 Task: Create a rule from the Routing list, Task moved to a section -> Set Priority in the project BitBridge , set the section as To-Do and set the priority of the task as  High
Action: Mouse moved to (655, 435)
Screenshot: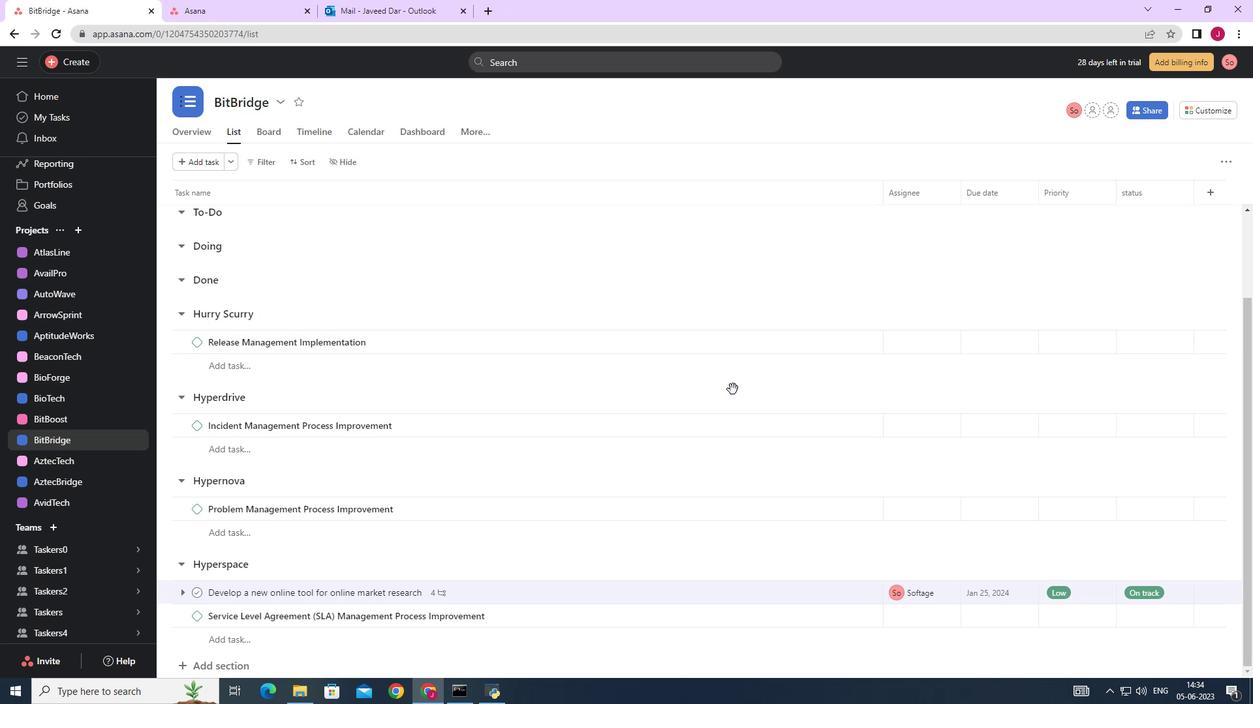 
Action: Mouse scrolled (655, 434) with delta (0, 0)
Screenshot: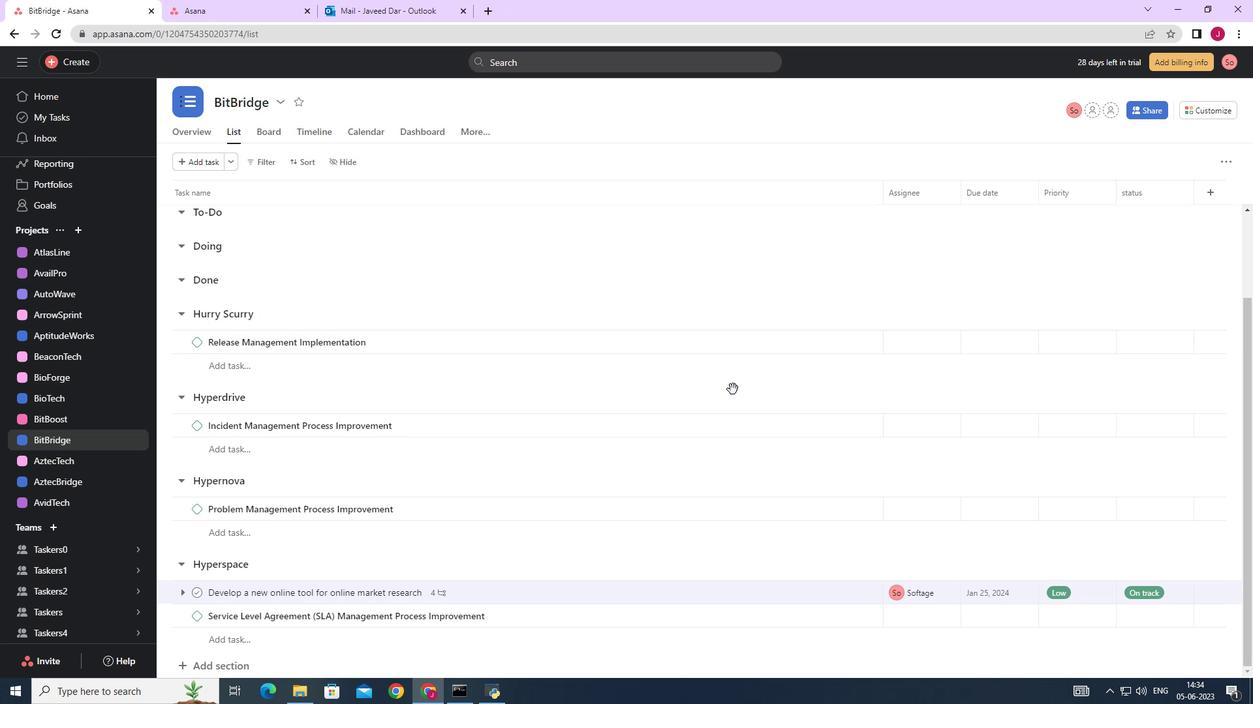 
Action: Mouse moved to (649, 442)
Screenshot: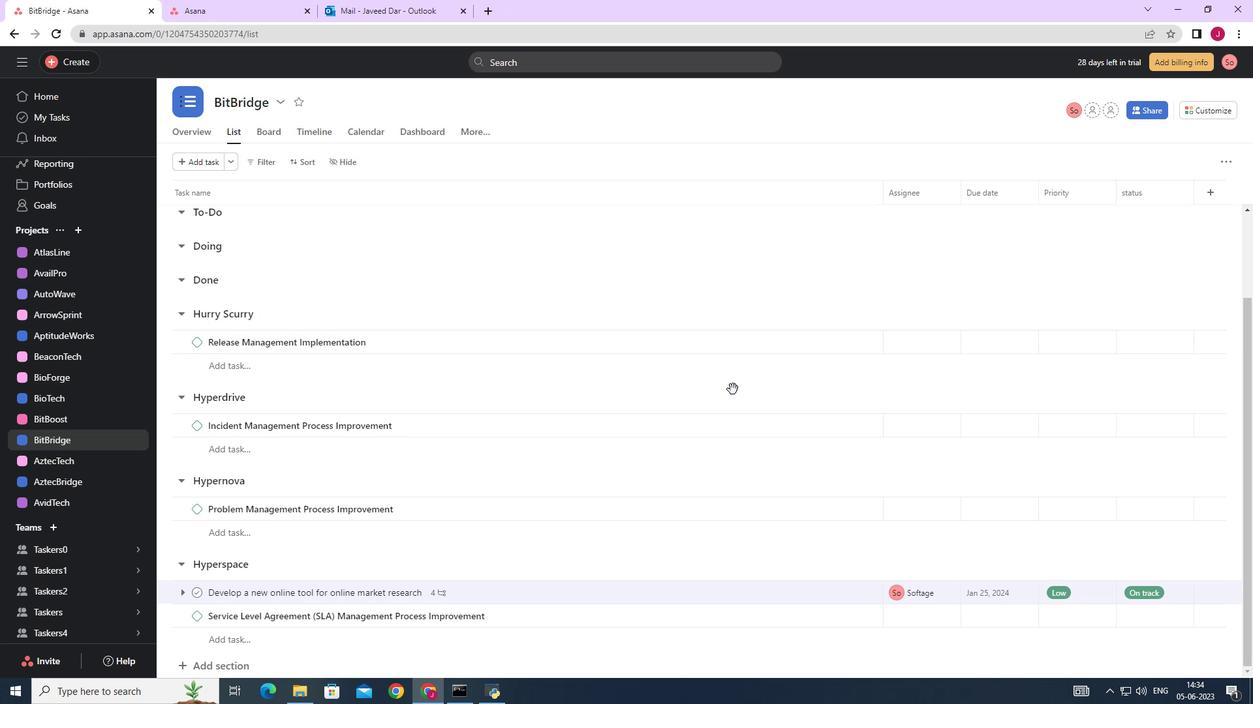 
Action: Mouse scrolled (649, 441) with delta (0, 0)
Screenshot: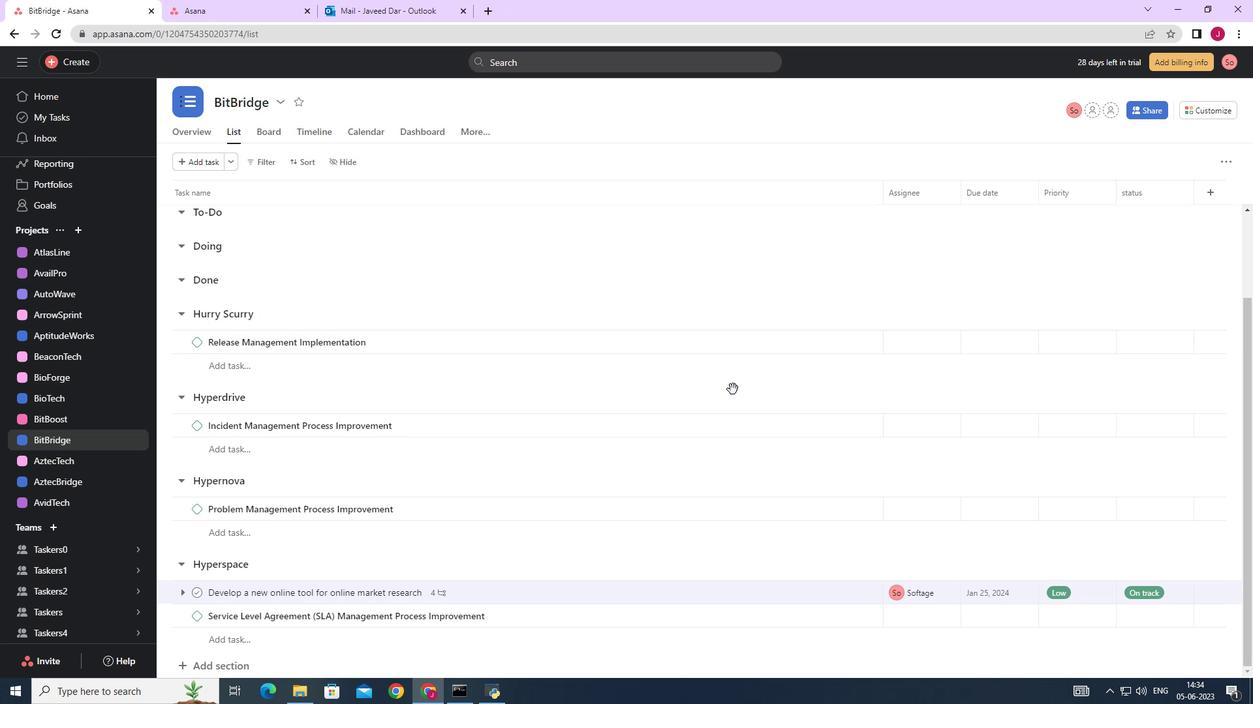 
Action: Mouse moved to (646, 447)
Screenshot: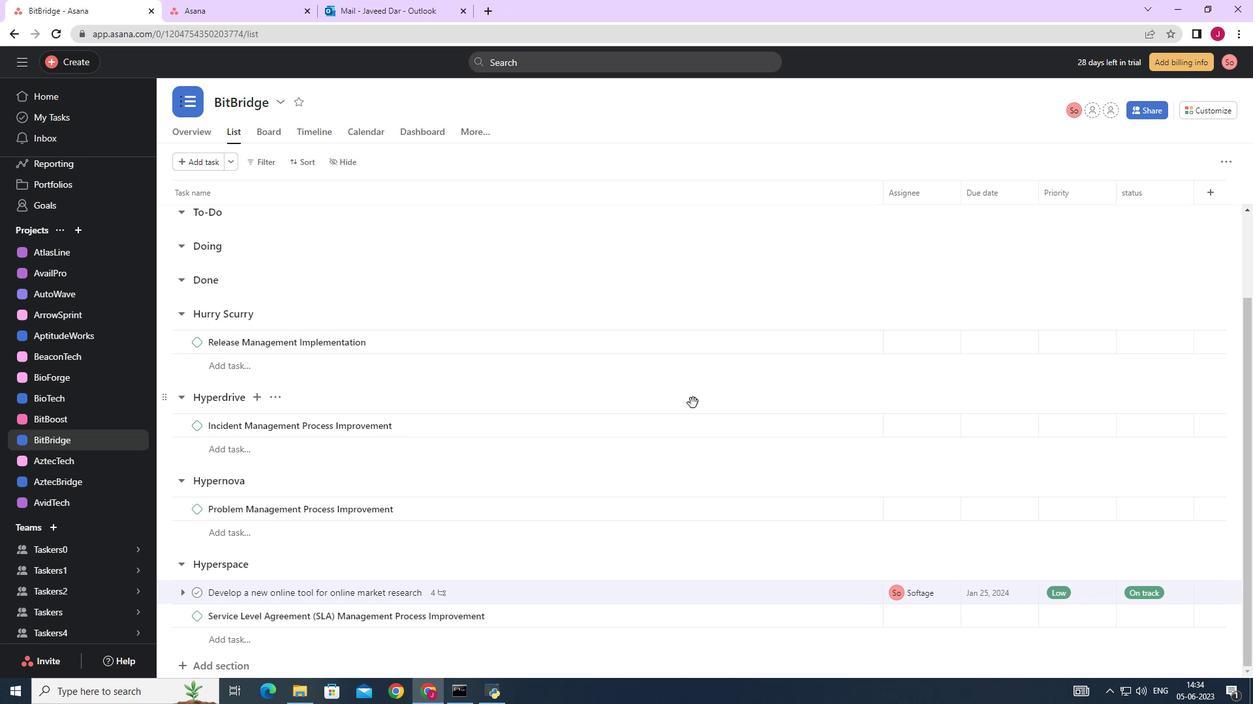 
Action: Mouse scrolled (648, 444) with delta (0, 0)
Screenshot: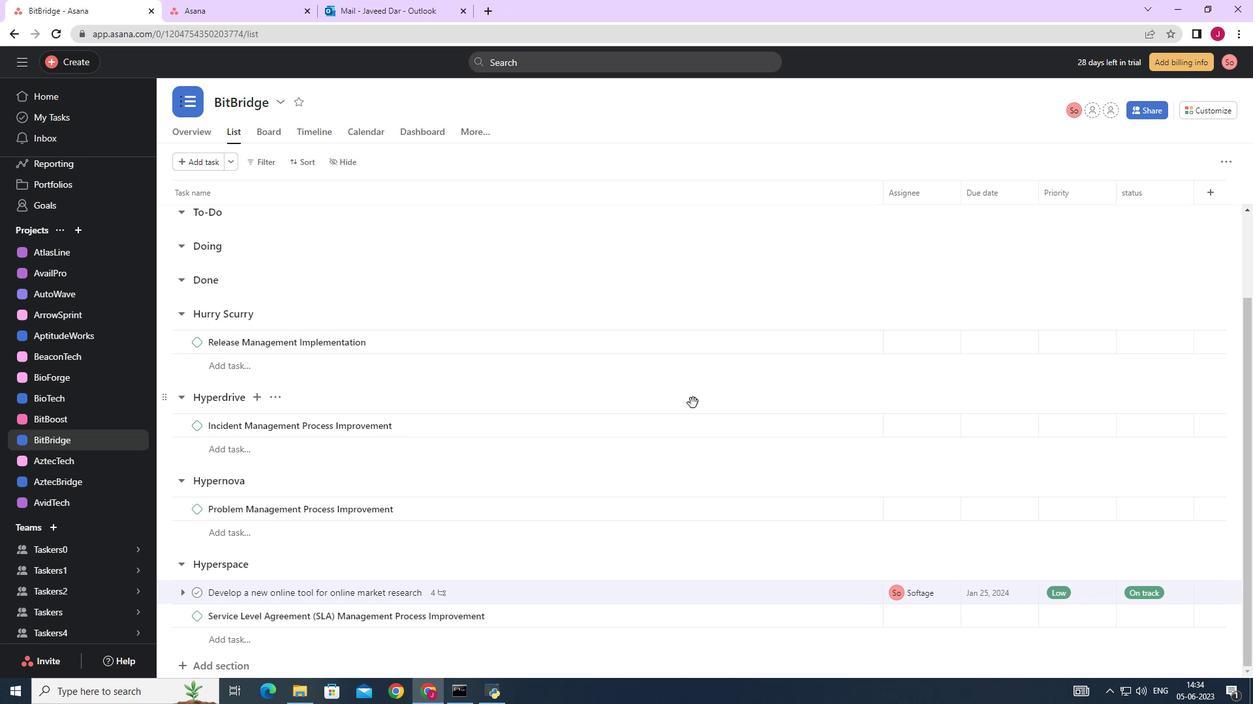
Action: Mouse moved to (644, 450)
Screenshot: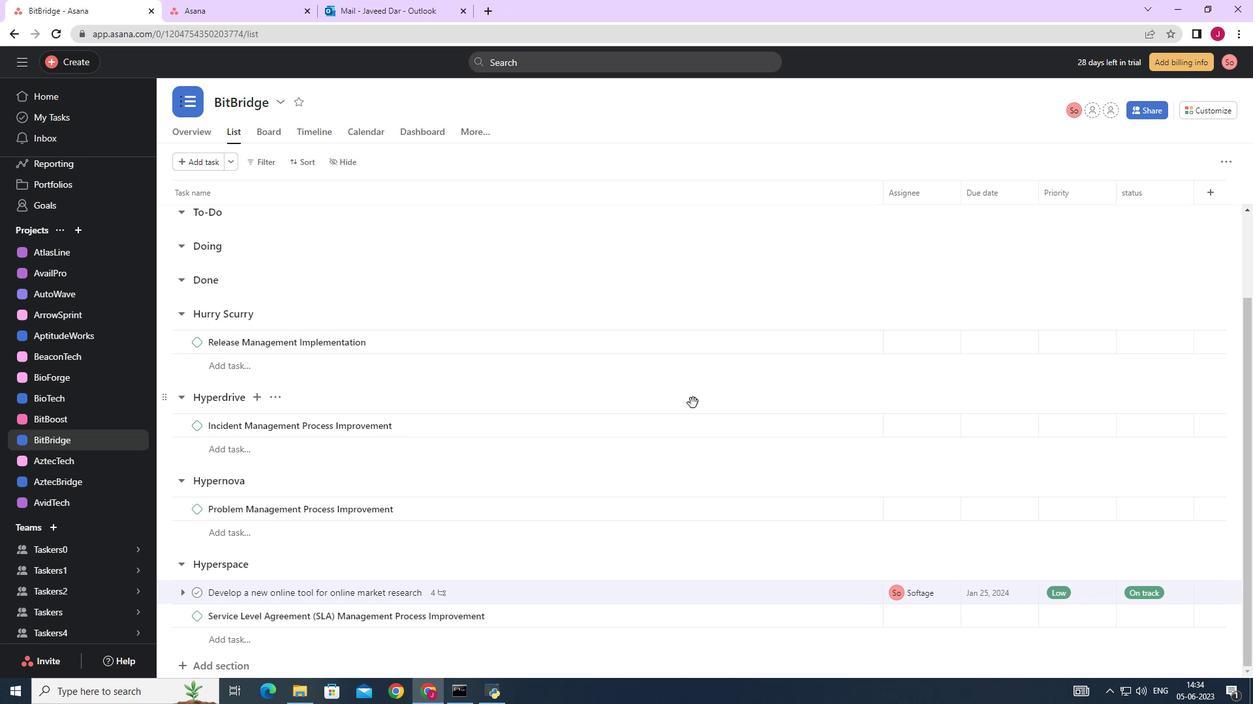 
Action: Mouse scrolled (646, 447) with delta (0, 0)
Screenshot: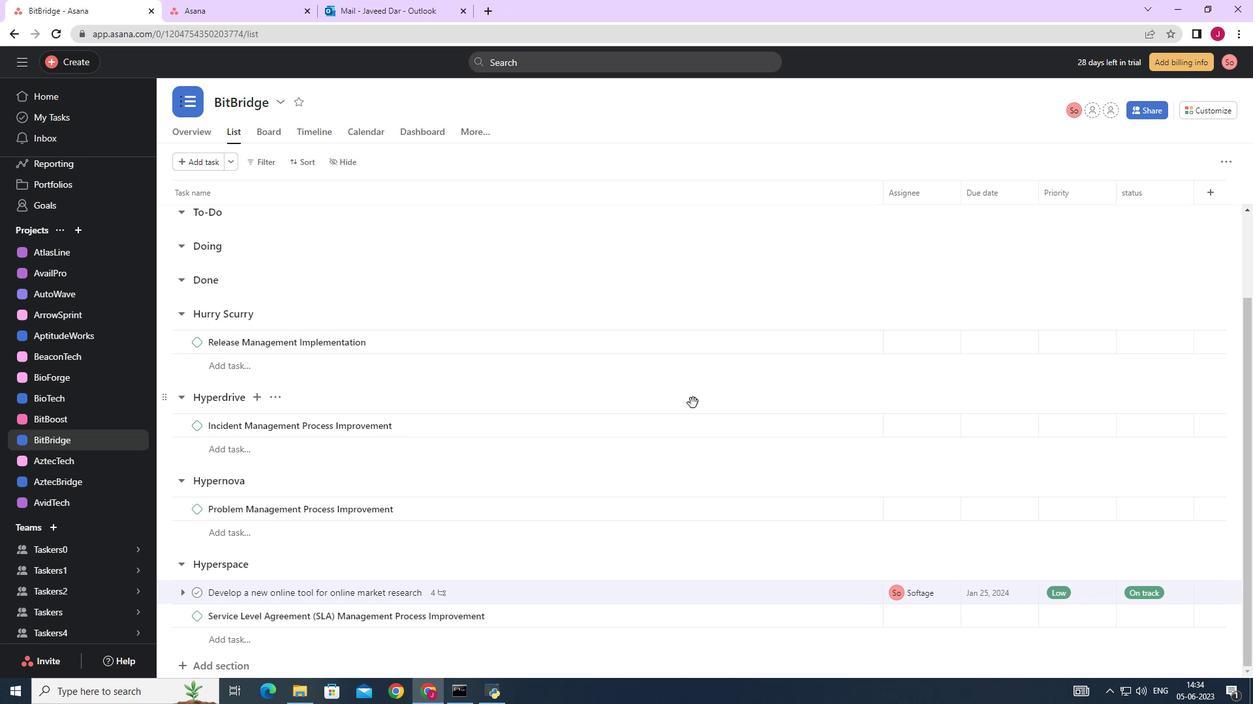 
Action: Mouse moved to (644, 452)
Screenshot: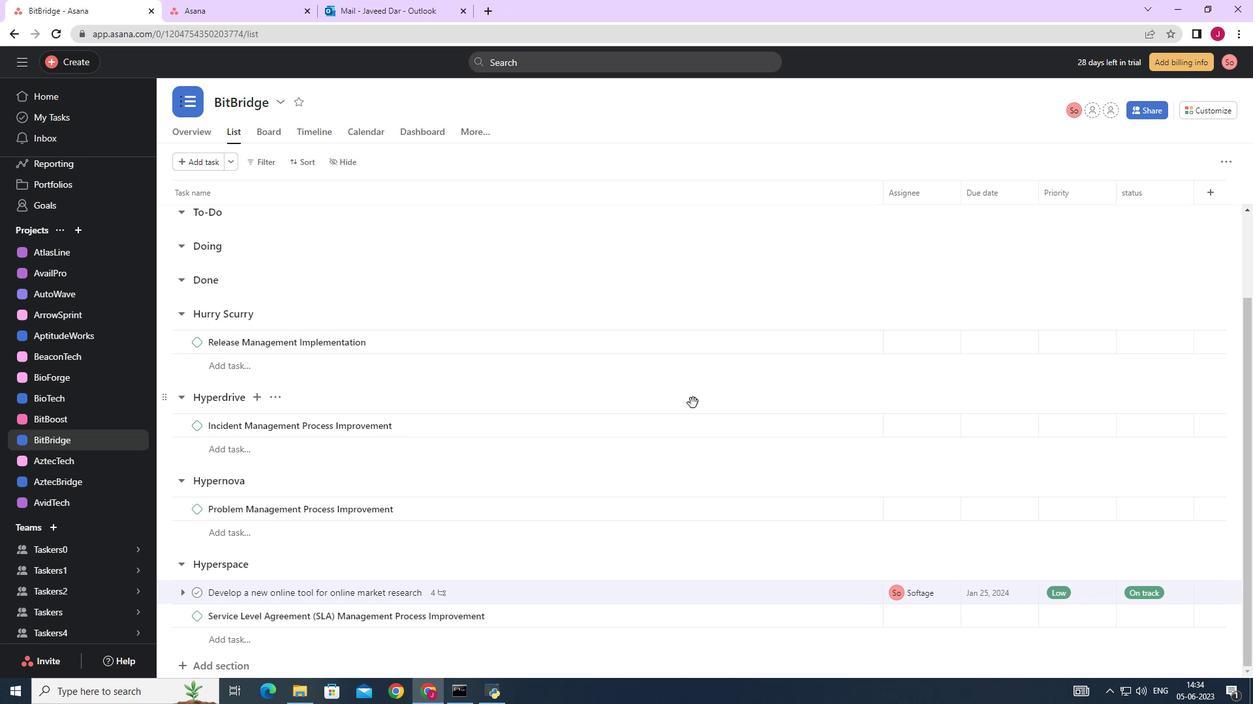 
Action: Mouse scrolled (644, 450) with delta (0, 0)
Screenshot: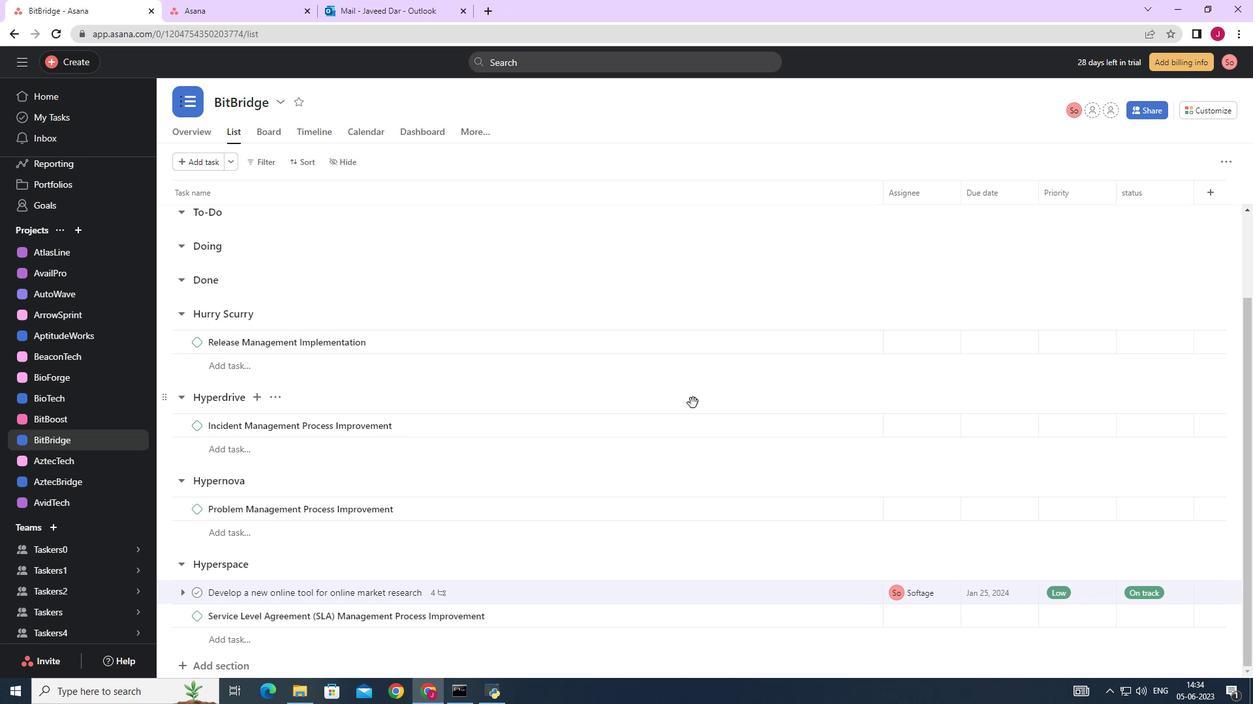 
Action: Mouse moved to (644, 455)
Screenshot: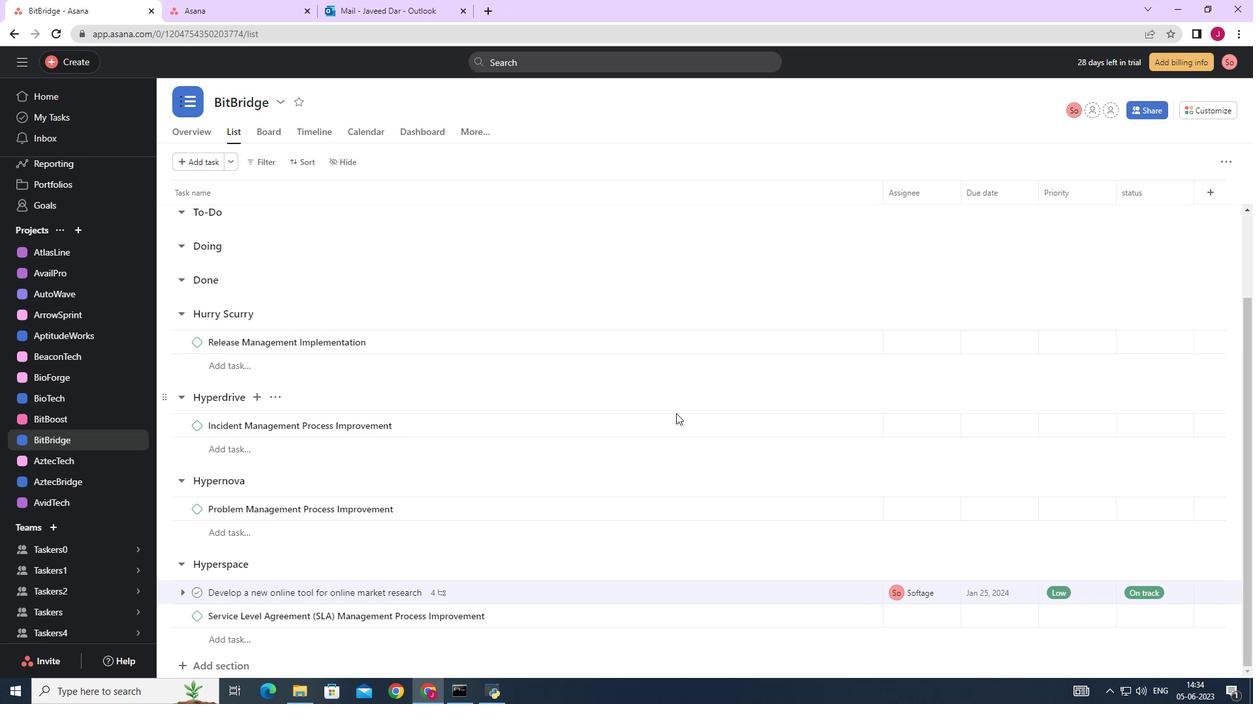 
Action: Mouse scrolled (644, 453) with delta (0, 0)
Screenshot: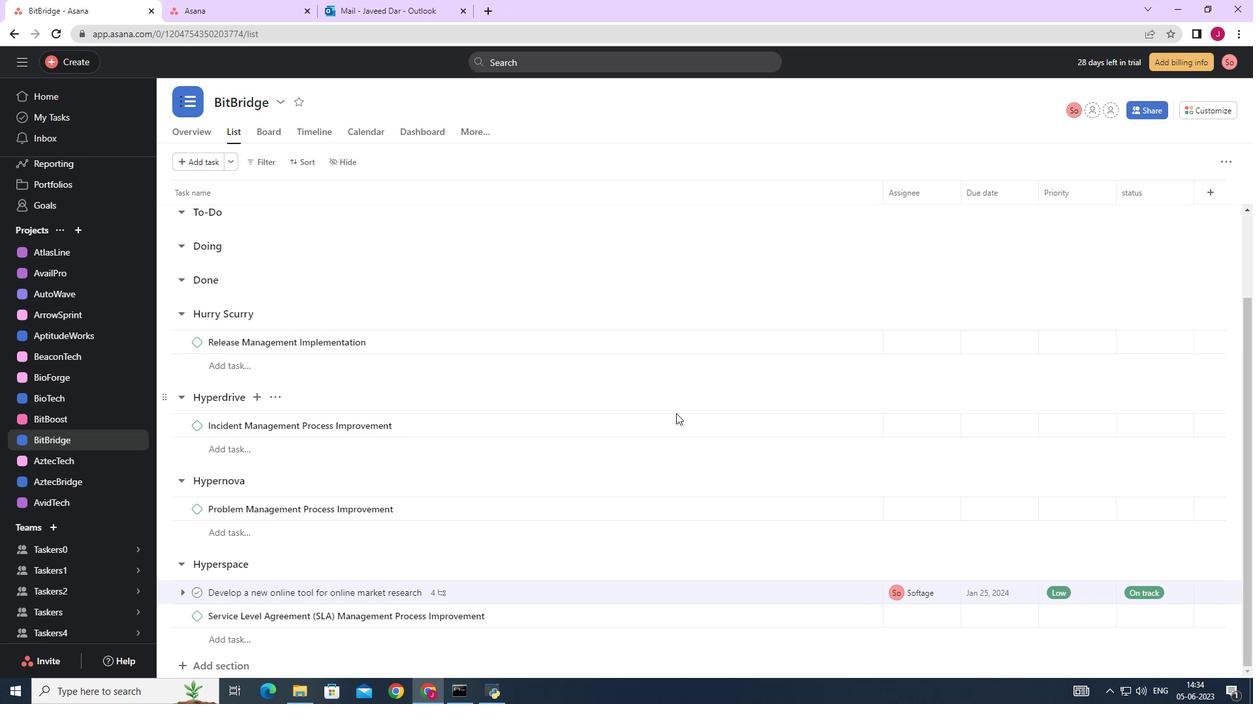 
Action: Mouse moved to (372, 397)
Screenshot: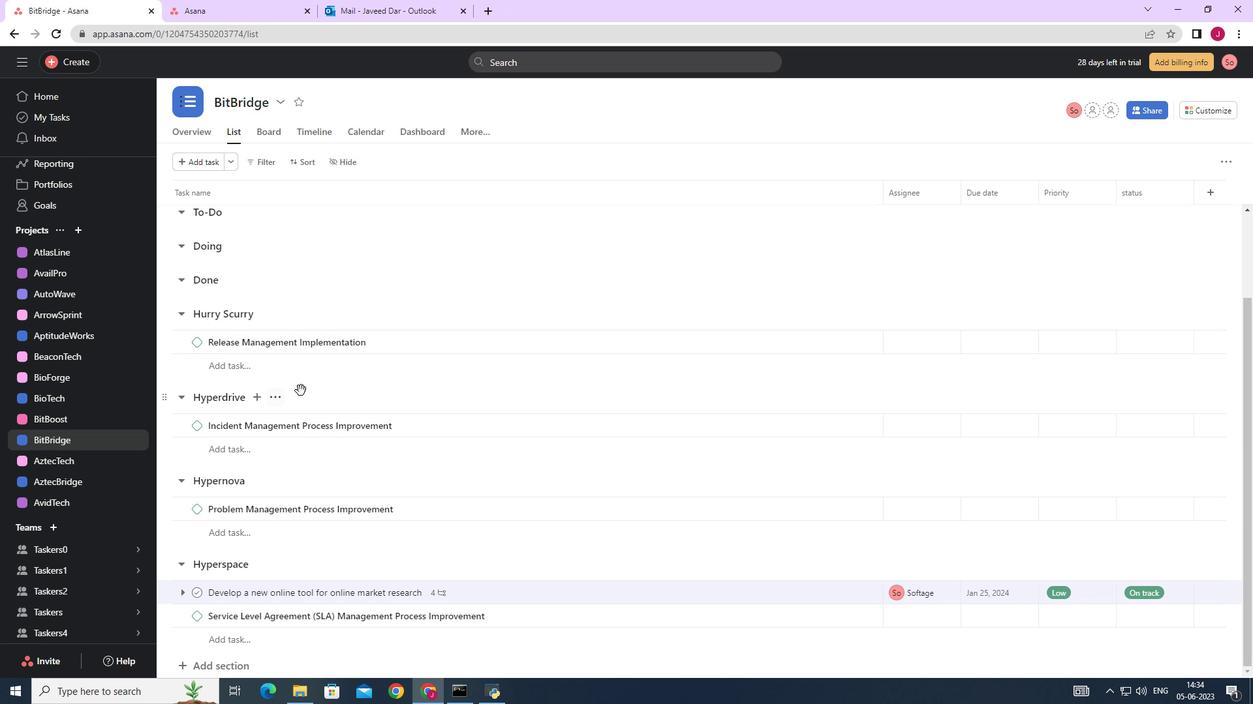 
Action: Mouse scrolled (372, 398) with delta (0, 0)
Screenshot: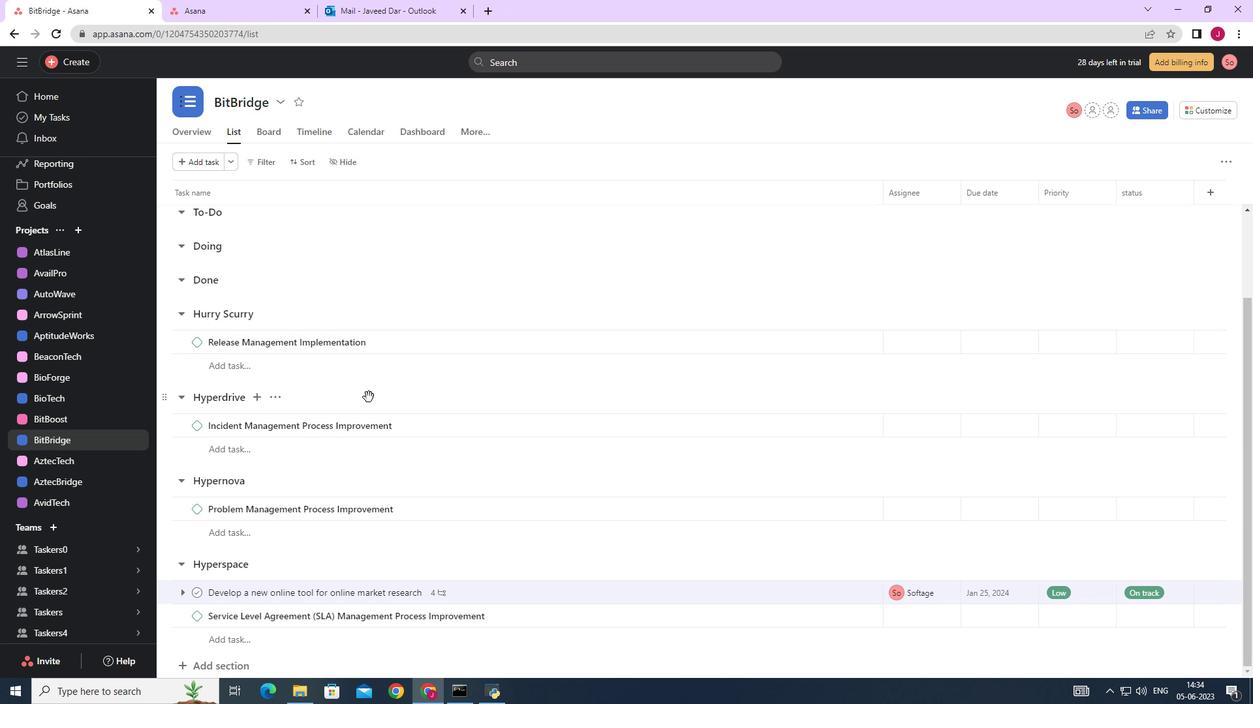 
Action: Mouse moved to (372, 397)
Screenshot: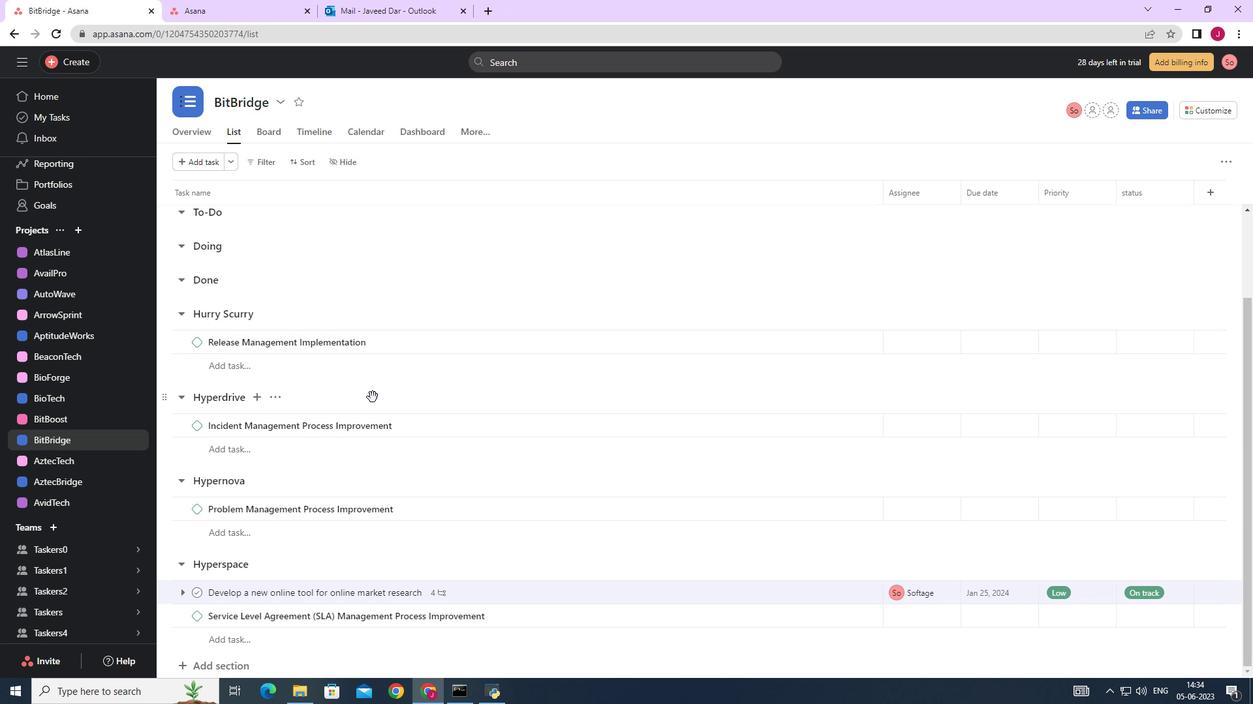 
Action: Mouse scrolled (372, 398) with delta (0, 0)
Screenshot: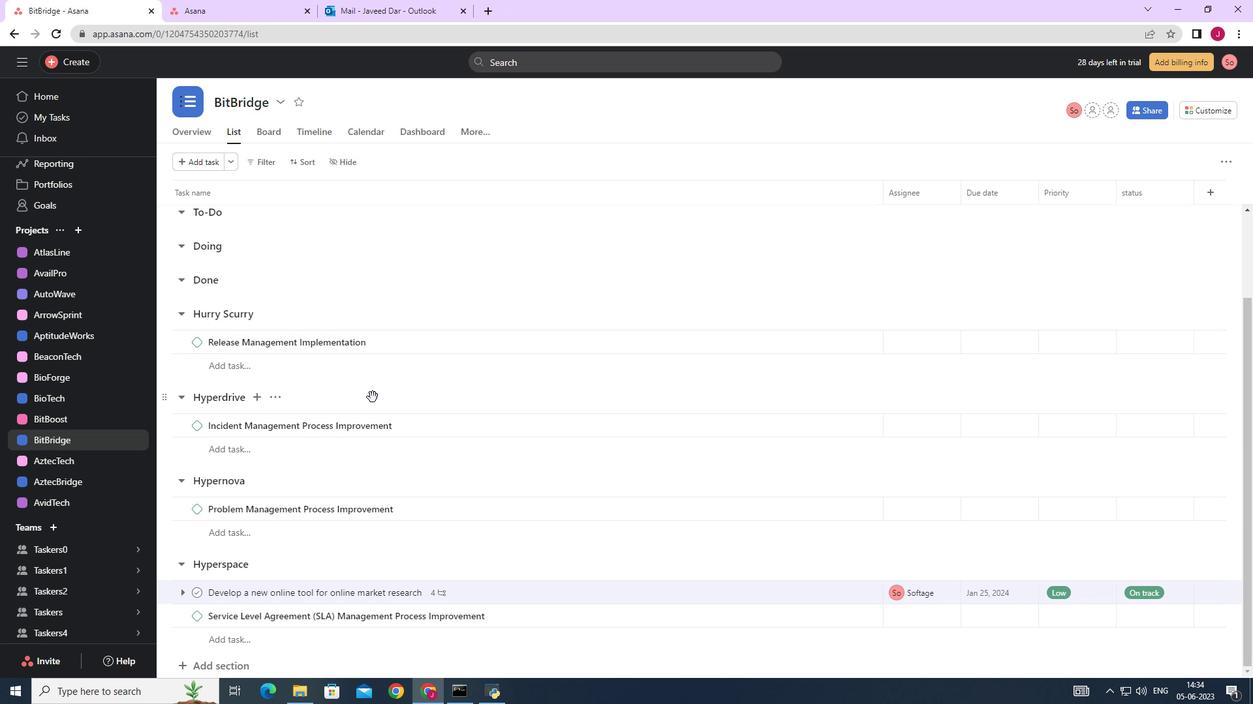 
Action: Mouse moved to (370, 397)
Screenshot: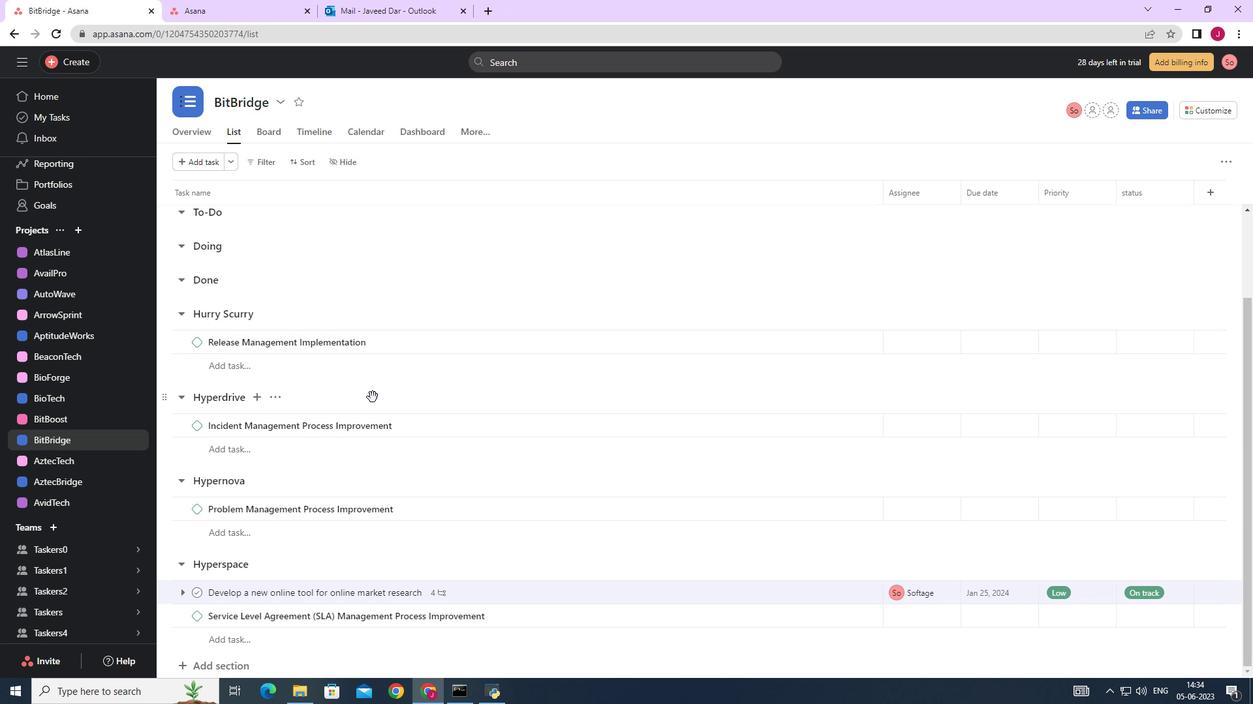 
Action: Mouse scrolled (372, 398) with delta (0, 0)
Screenshot: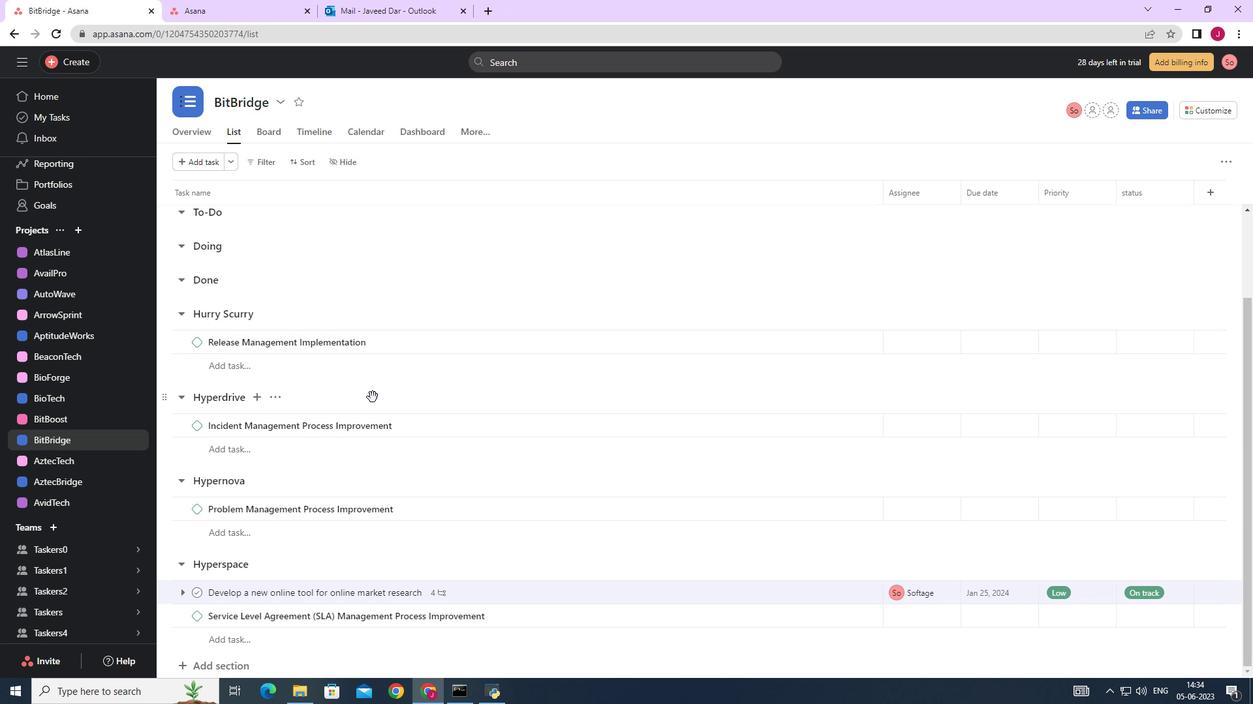 
Action: Mouse moved to (1214, 112)
Screenshot: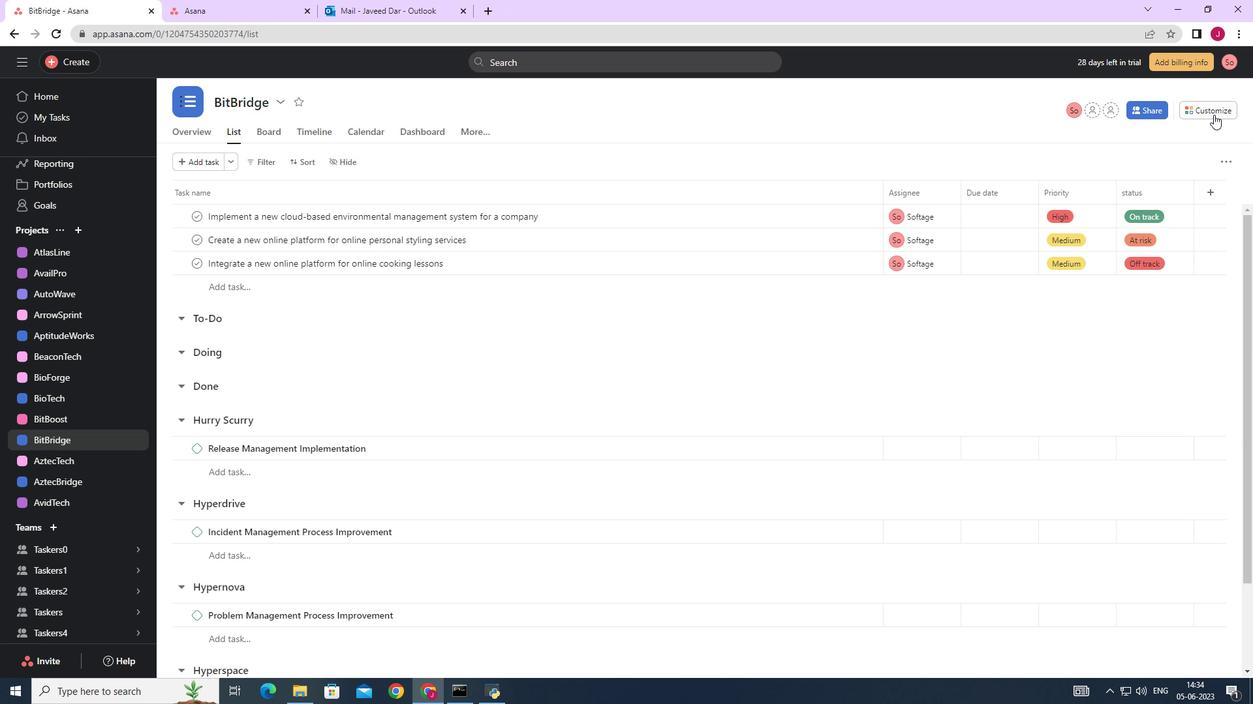 
Action: Mouse pressed left at (1214, 112)
Screenshot: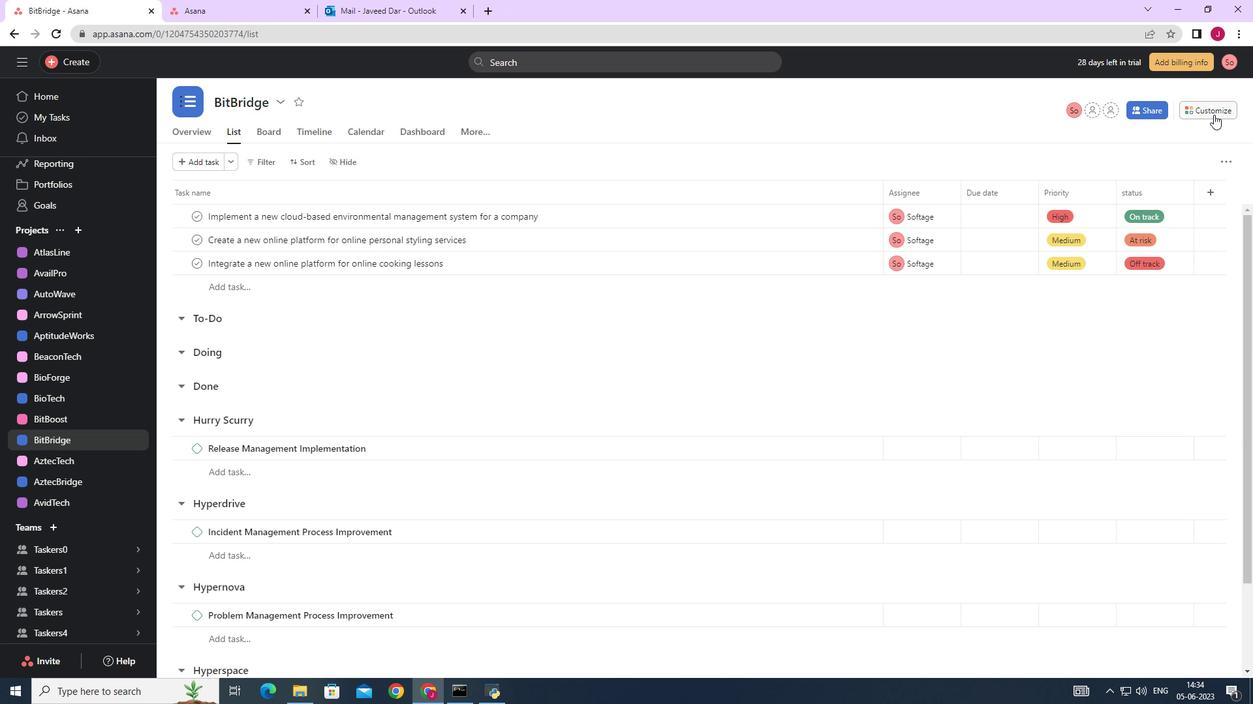 
Action: Mouse moved to (977, 287)
Screenshot: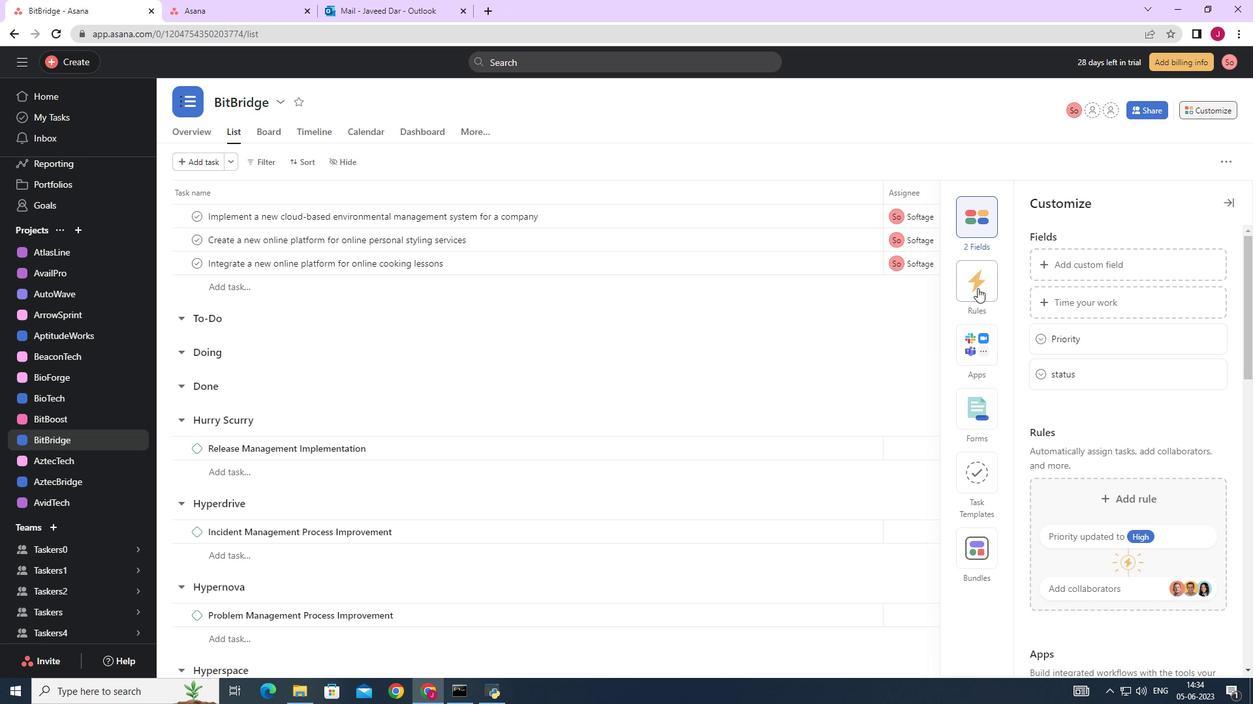 
Action: Mouse pressed left at (977, 287)
Screenshot: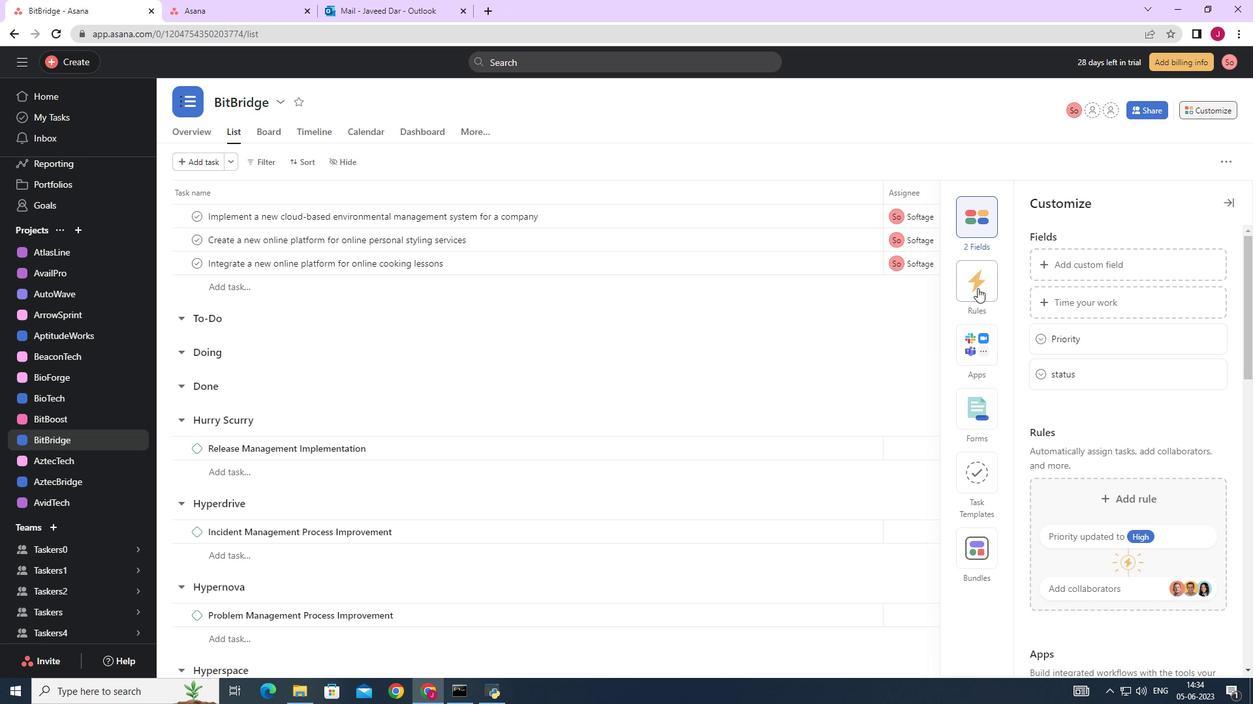 
Action: Mouse moved to (1077, 309)
Screenshot: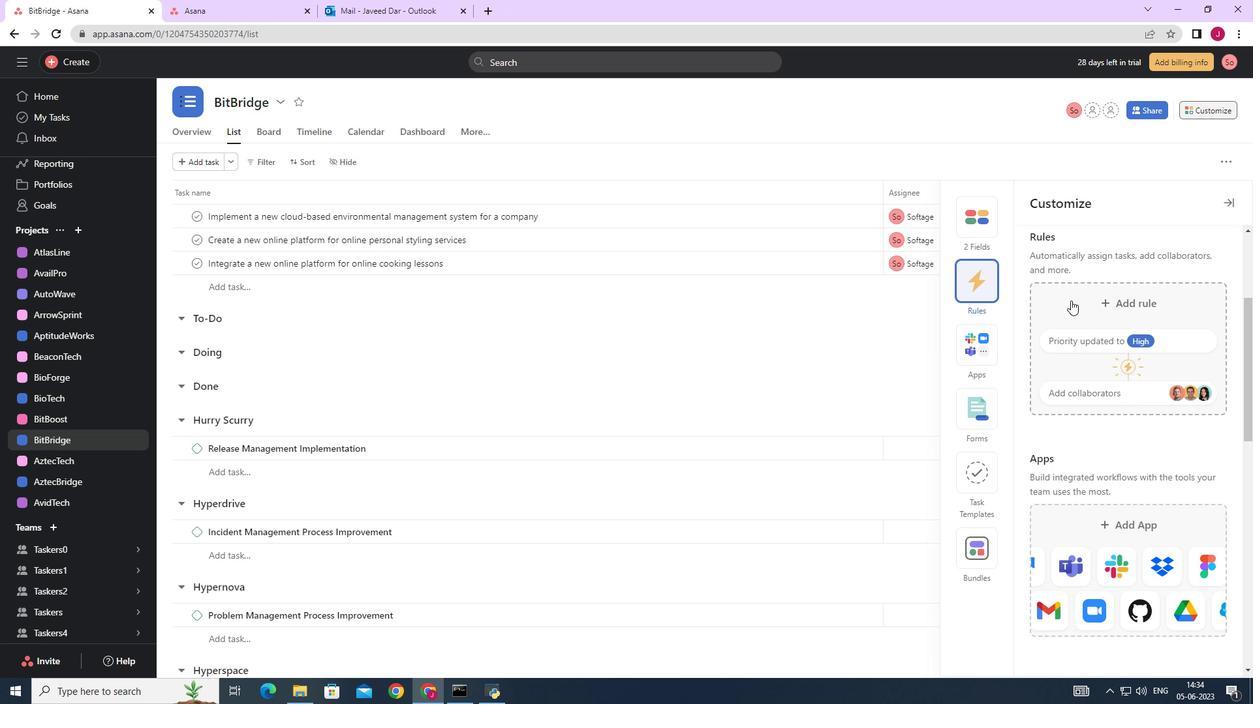 
Action: Mouse pressed left at (1076, 309)
Screenshot: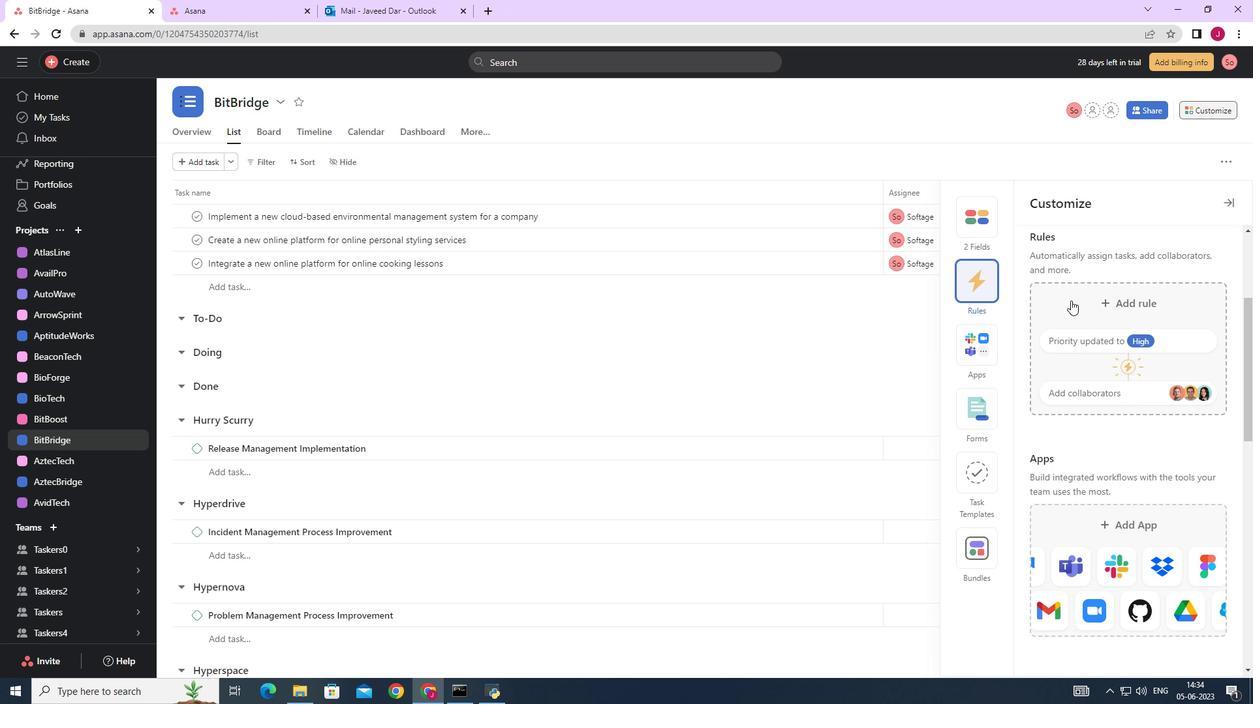 
Action: Mouse moved to (276, 173)
Screenshot: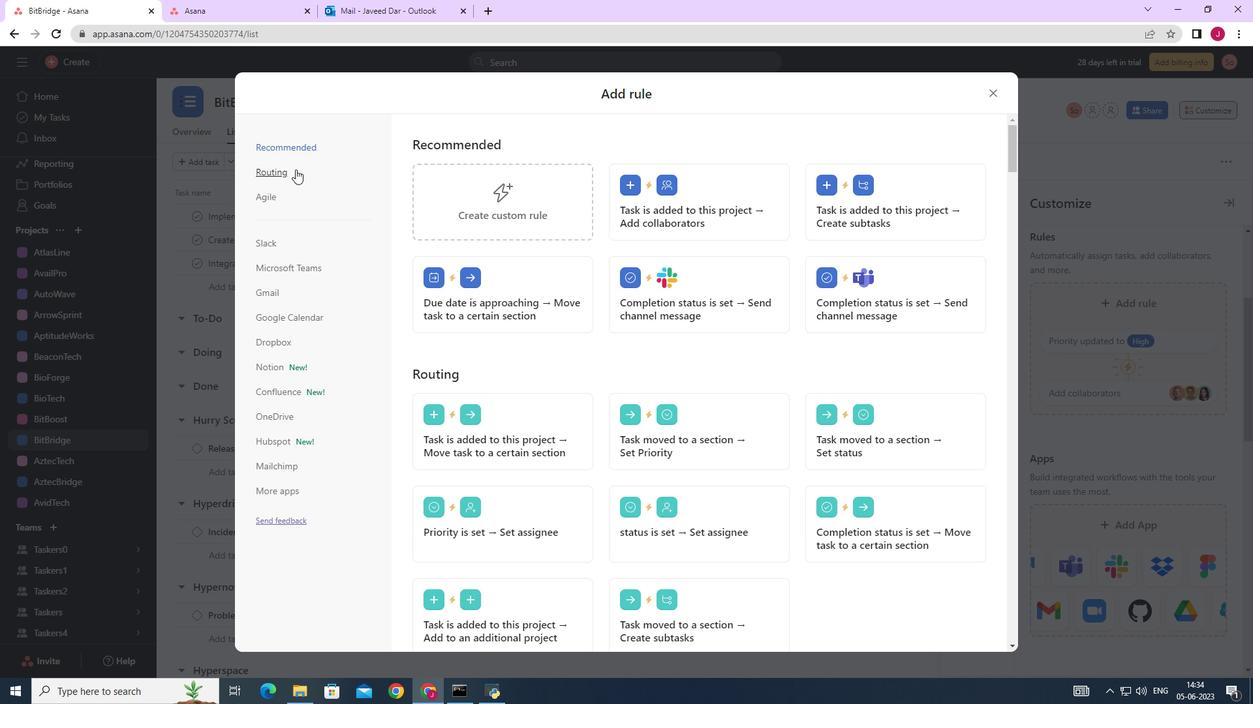 
Action: Mouse pressed left at (276, 173)
Screenshot: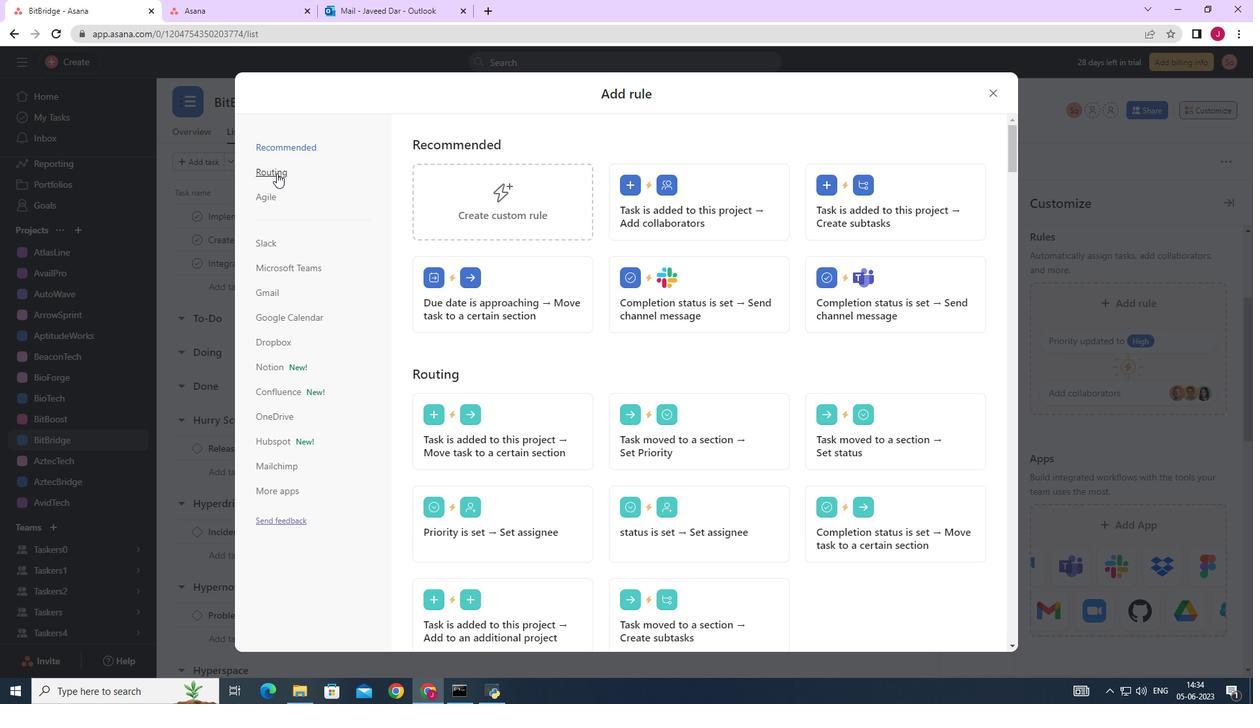 
Action: Mouse moved to (677, 197)
Screenshot: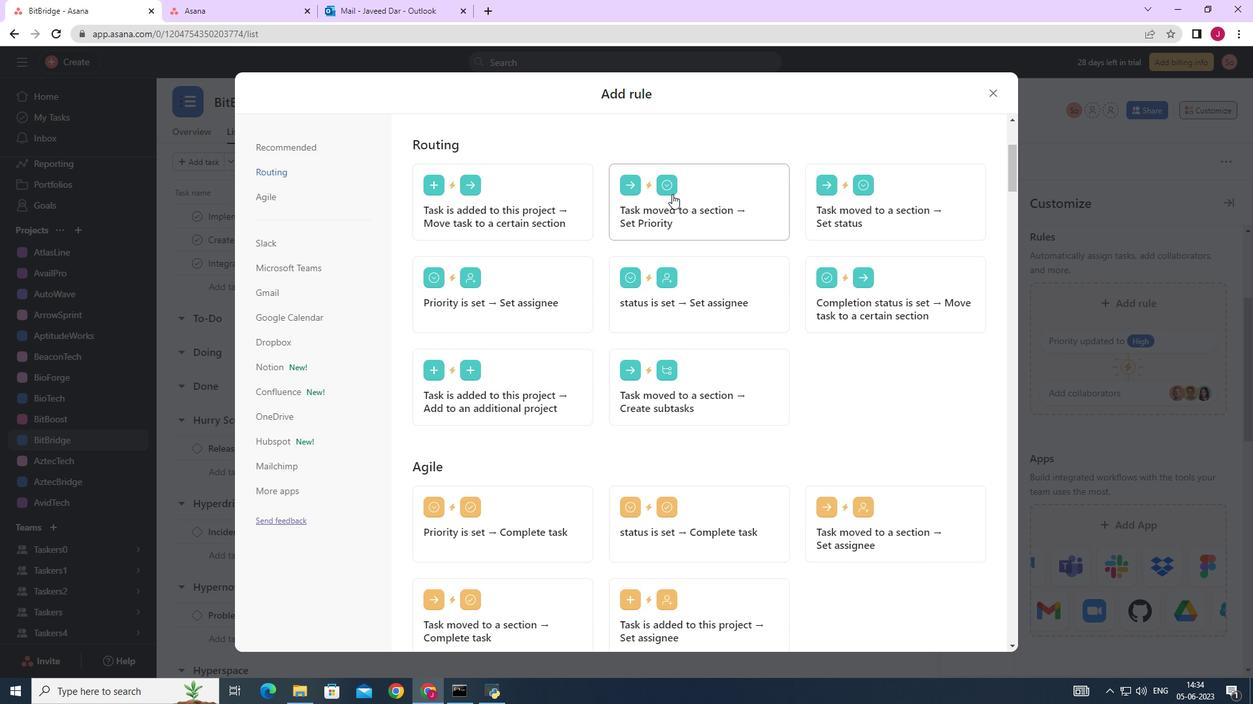 
Action: Mouse pressed left at (677, 197)
Screenshot: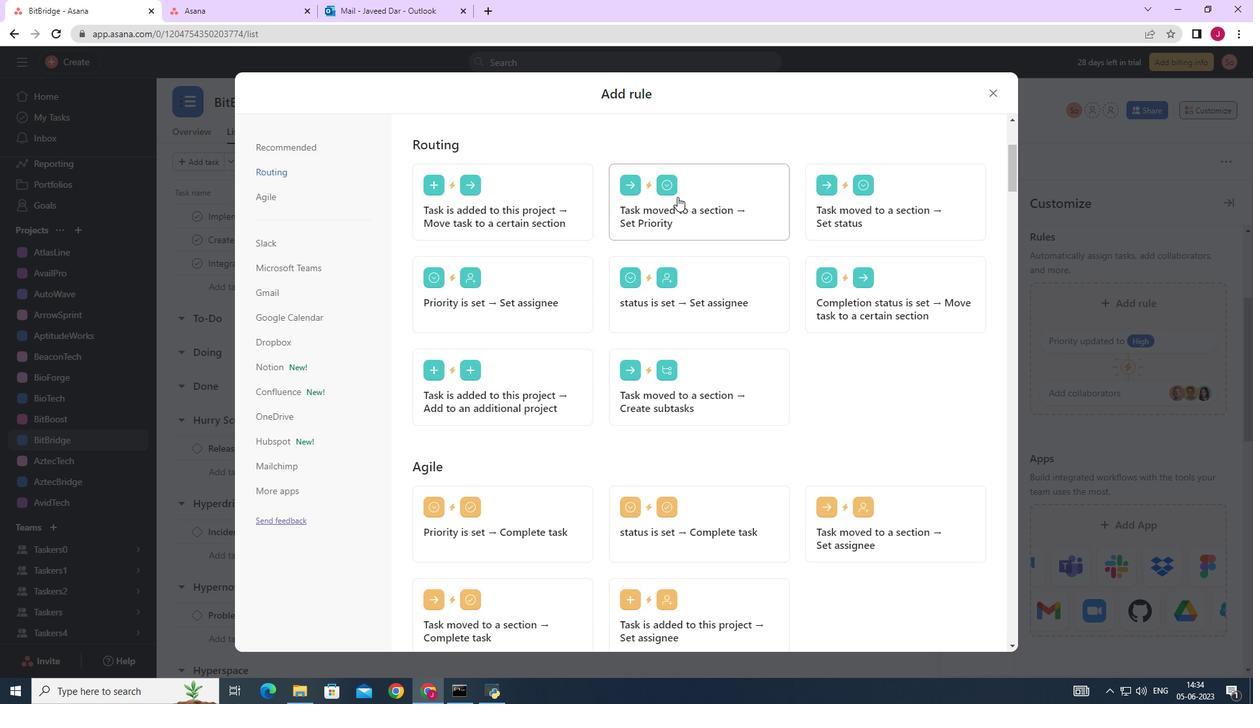
Action: Mouse moved to (535, 356)
Screenshot: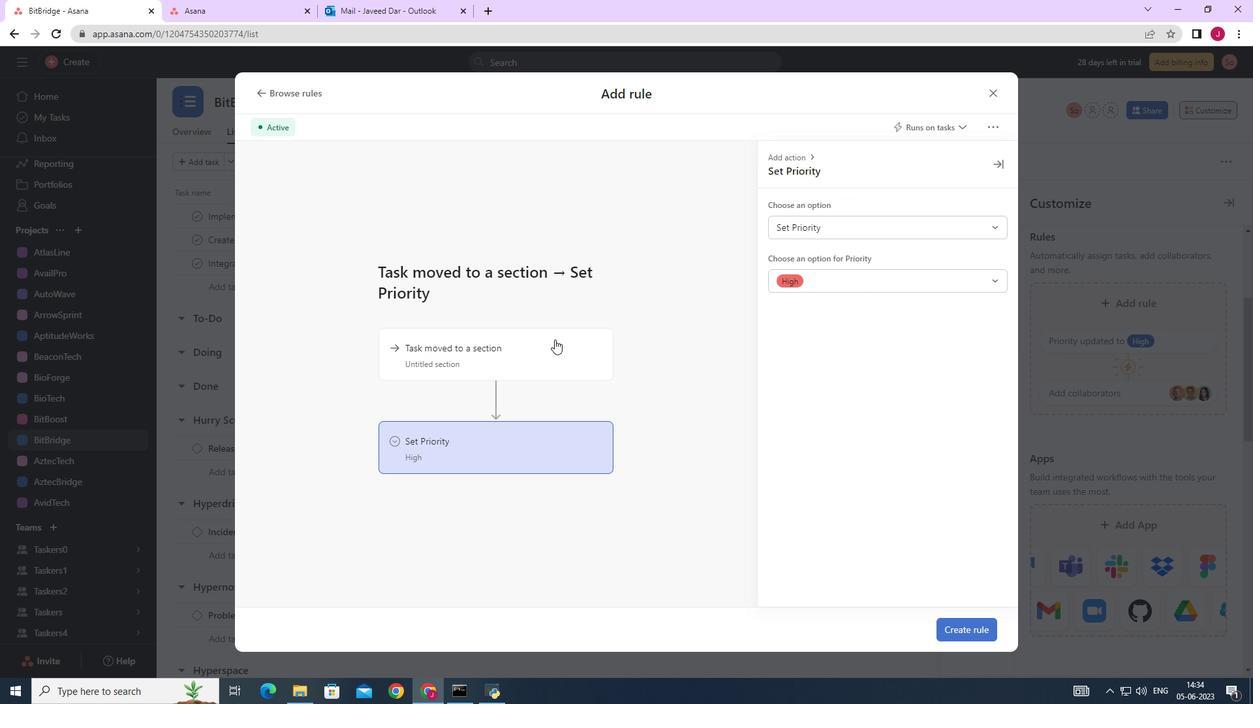 
Action: Mouse pressed left at (535, 356)
Screenshot: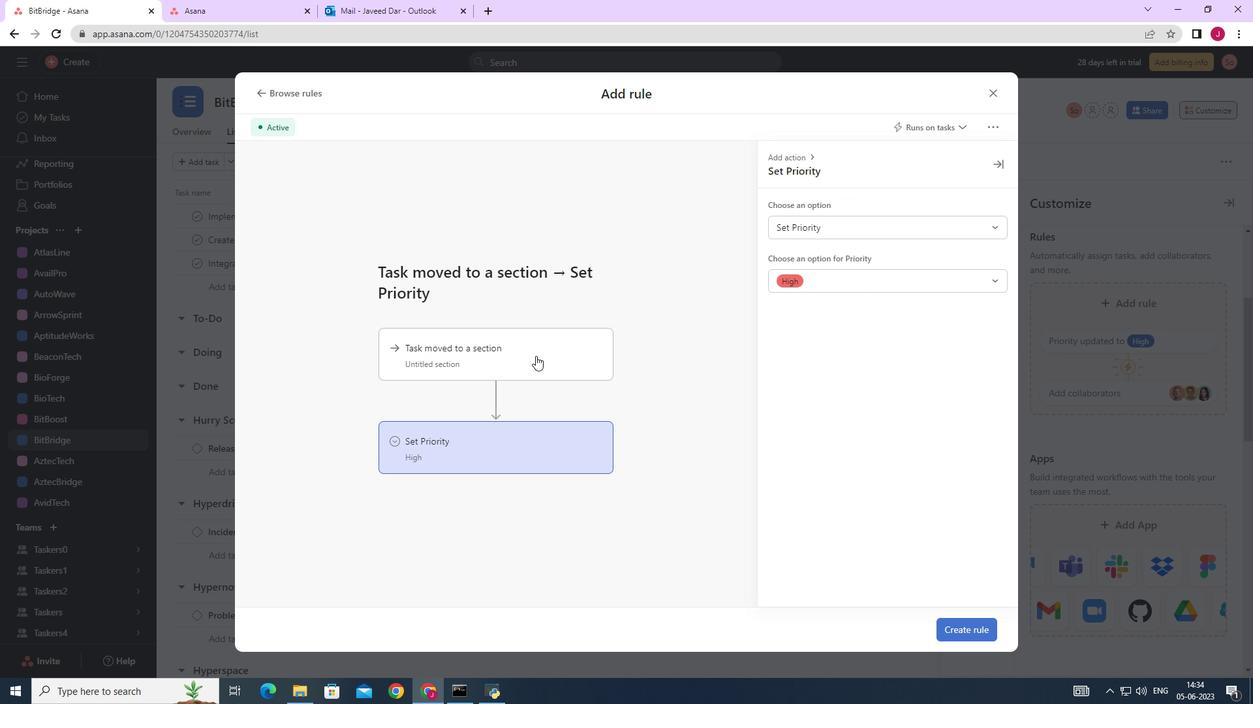 
Action: Mouse moved to (850, 234)
Screenshot: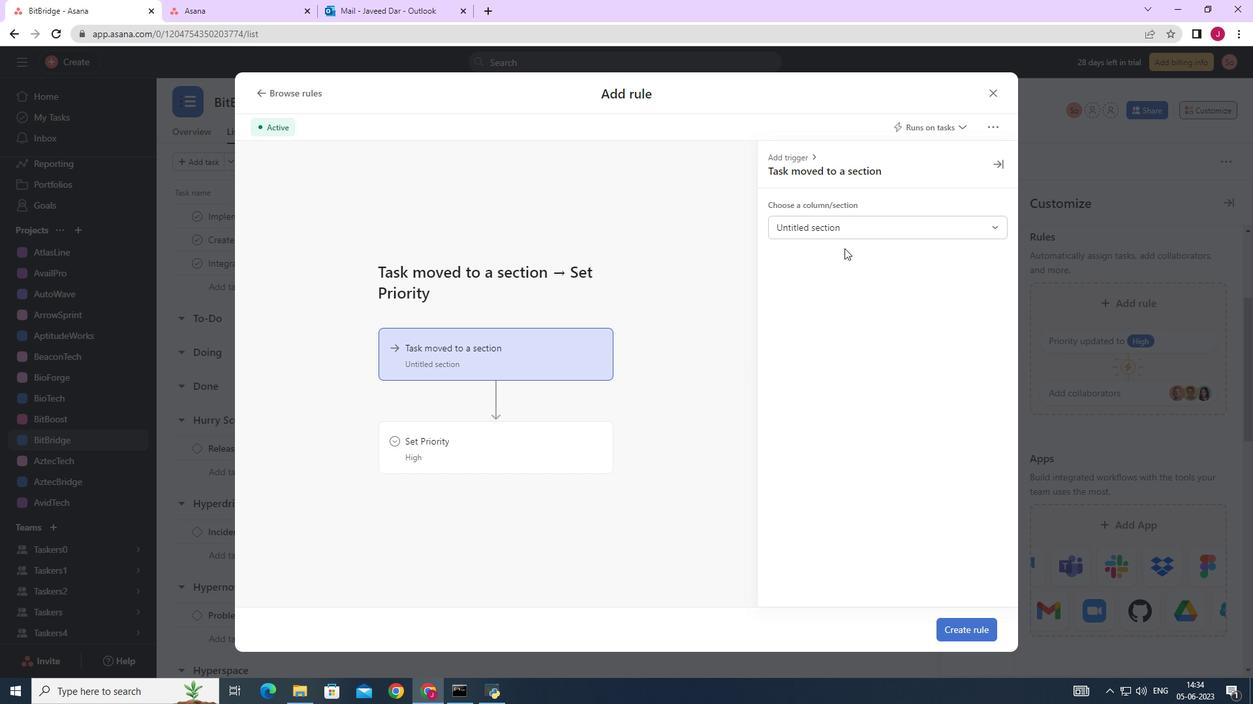 
Action: Mouse pressed left at (850, 234)
Screenshot: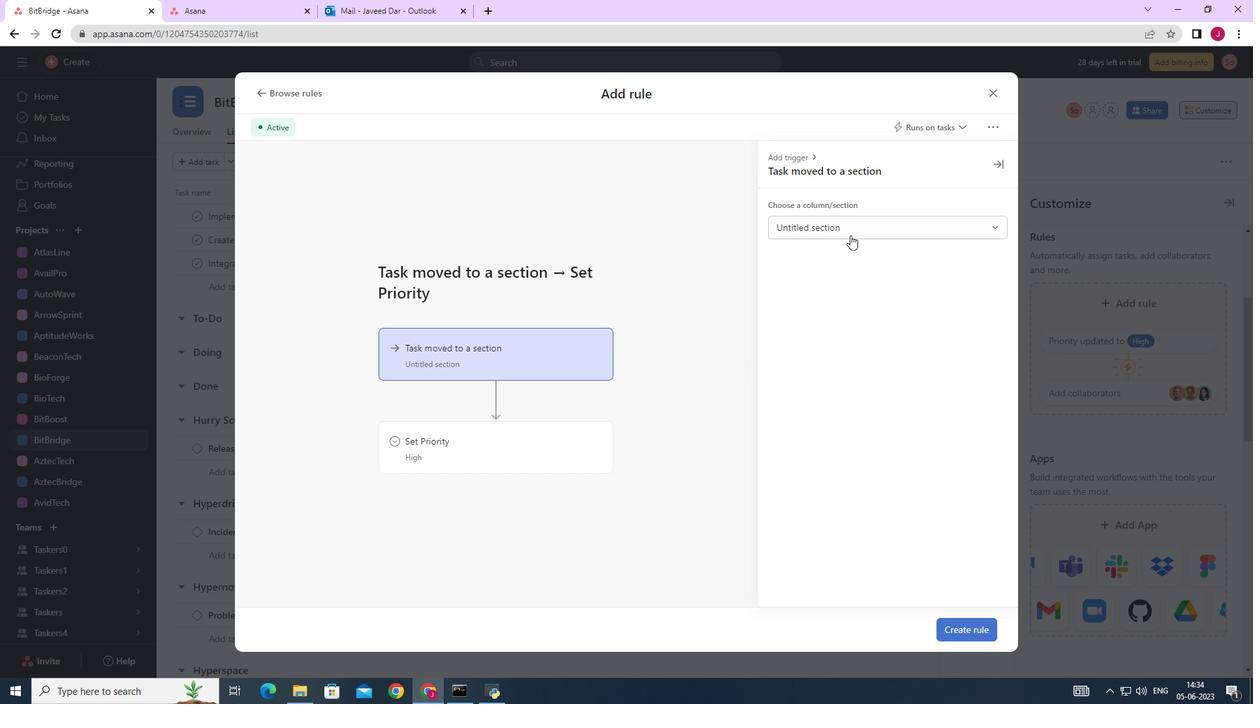 
Action: Mouse moved to (812, 280)
Screenshot: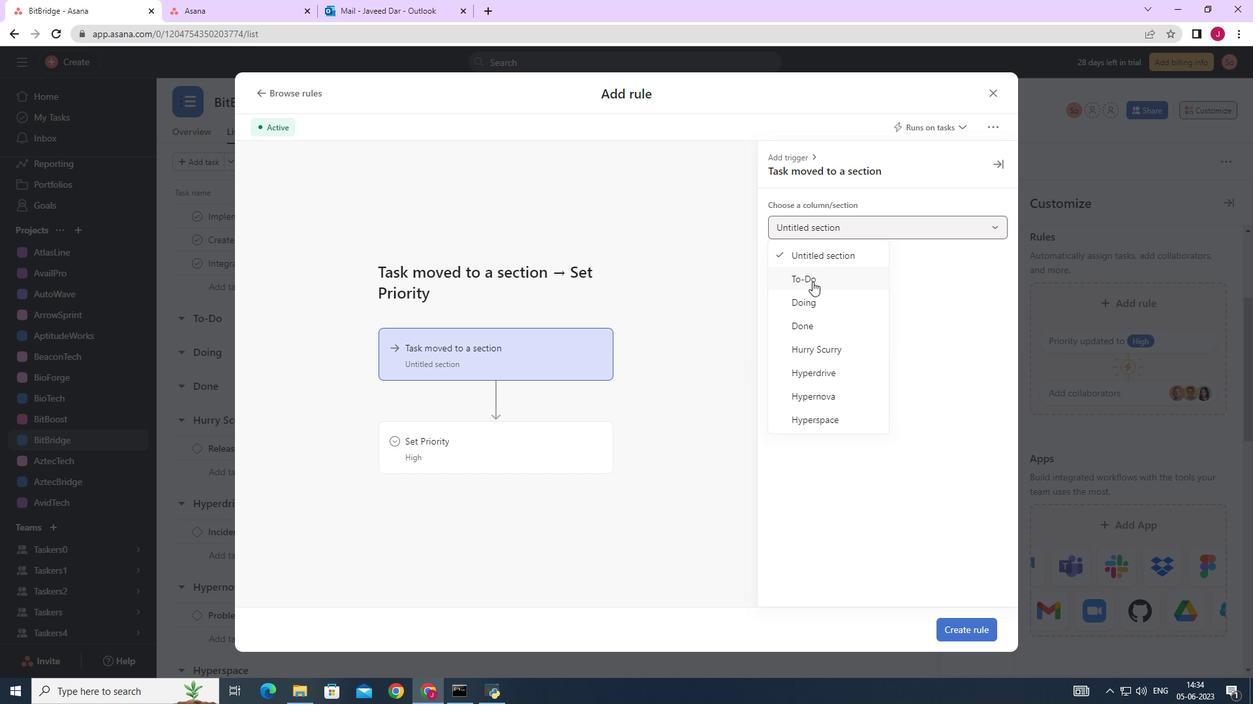 
Action: Mouse pressed left at (812, 280)
Screenshot: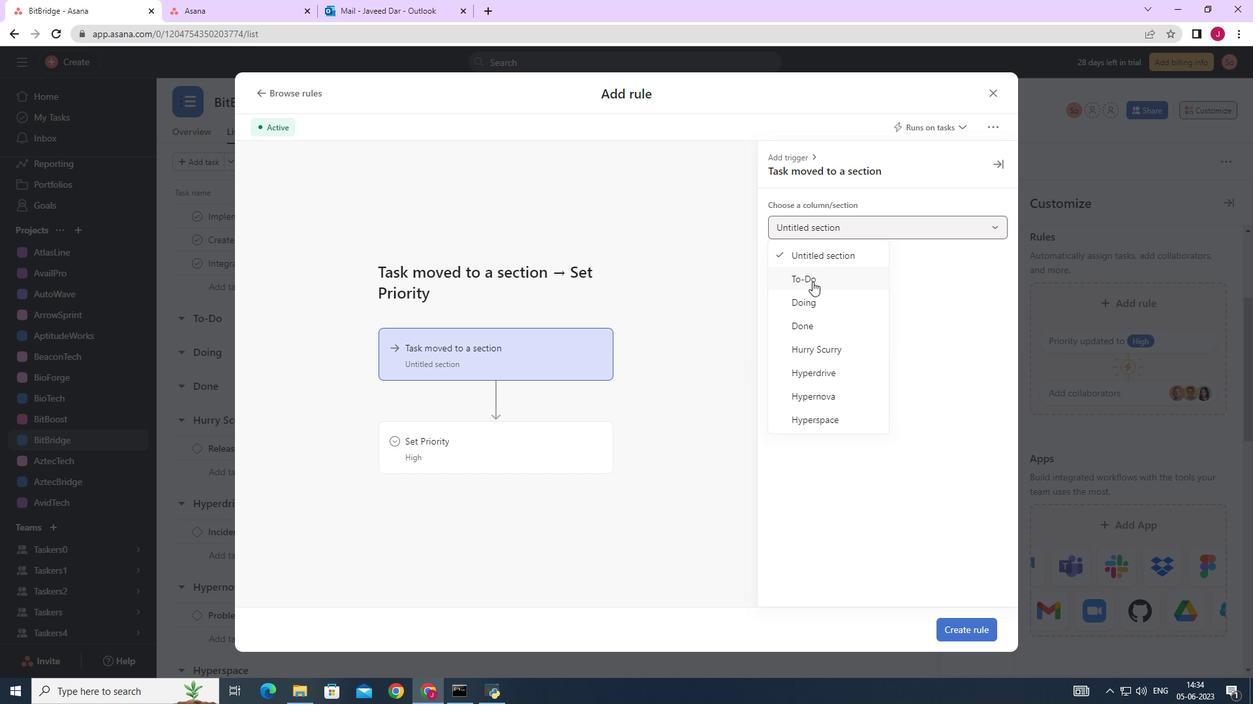 
Action: Mouse moved to (484, 453)
Screenshot: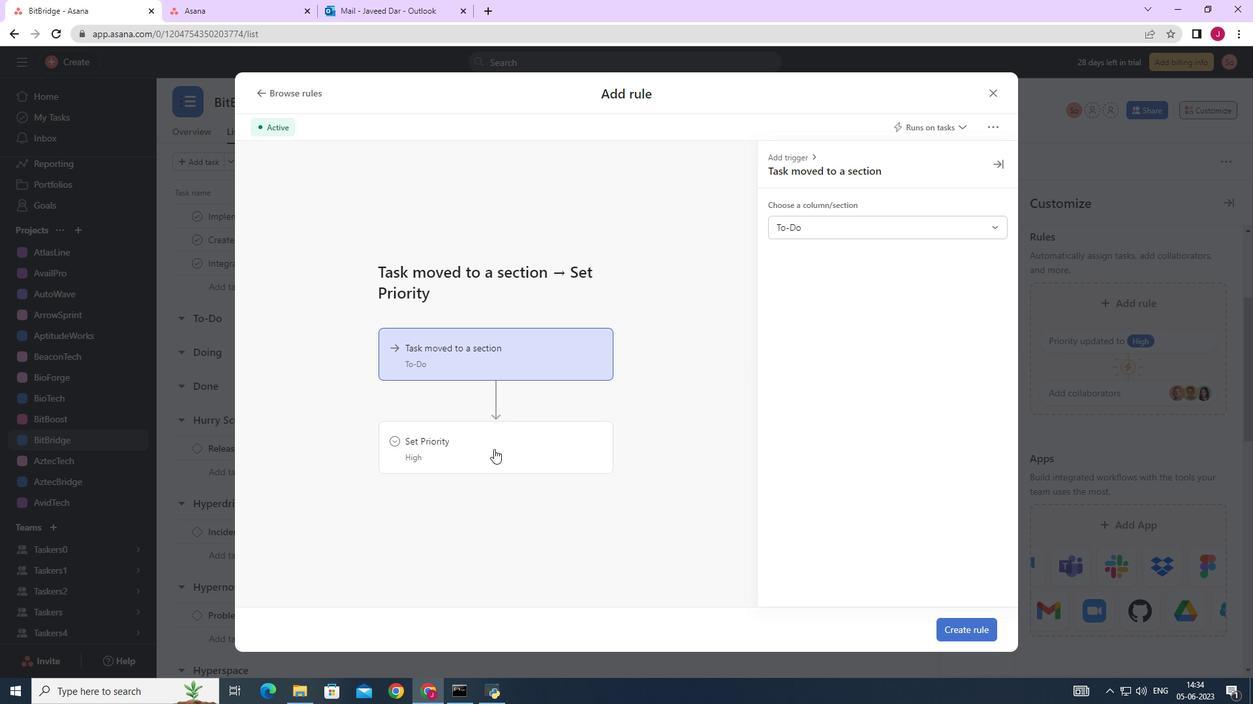 
Action: Mouse pressed left at (484, 453)
Screenshot: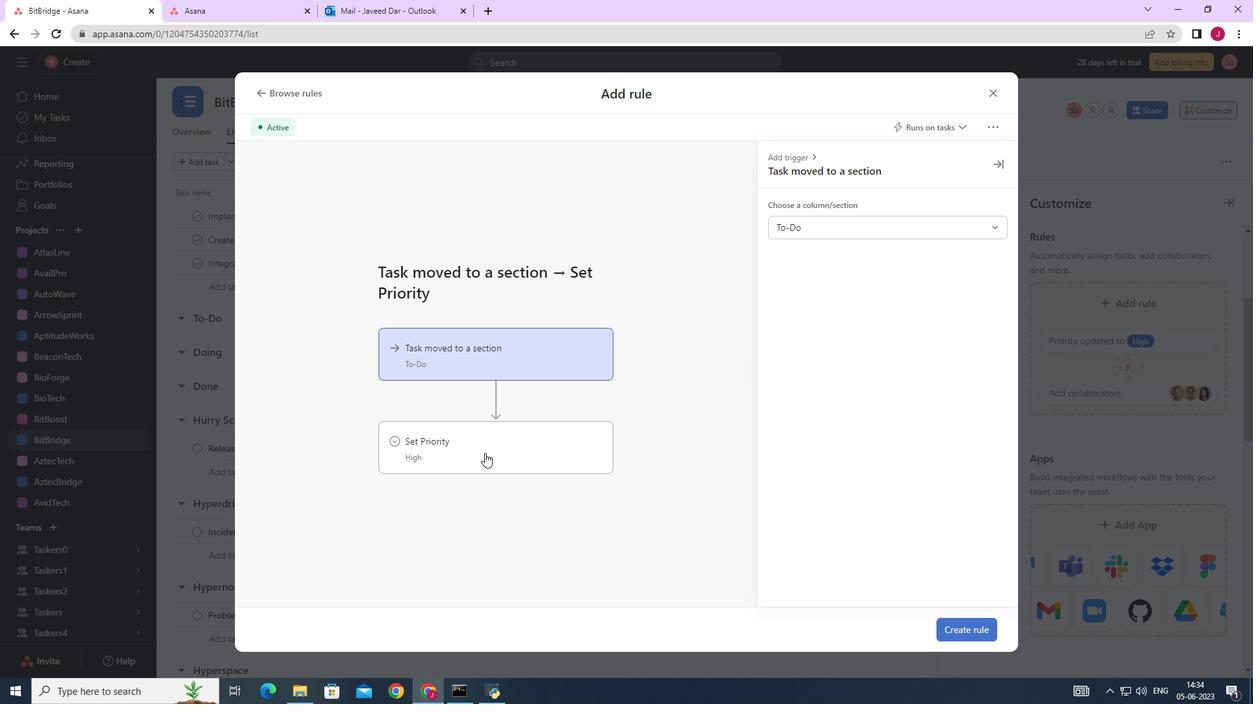 
Action: Mouse moved to (816, 226)
Screenshot: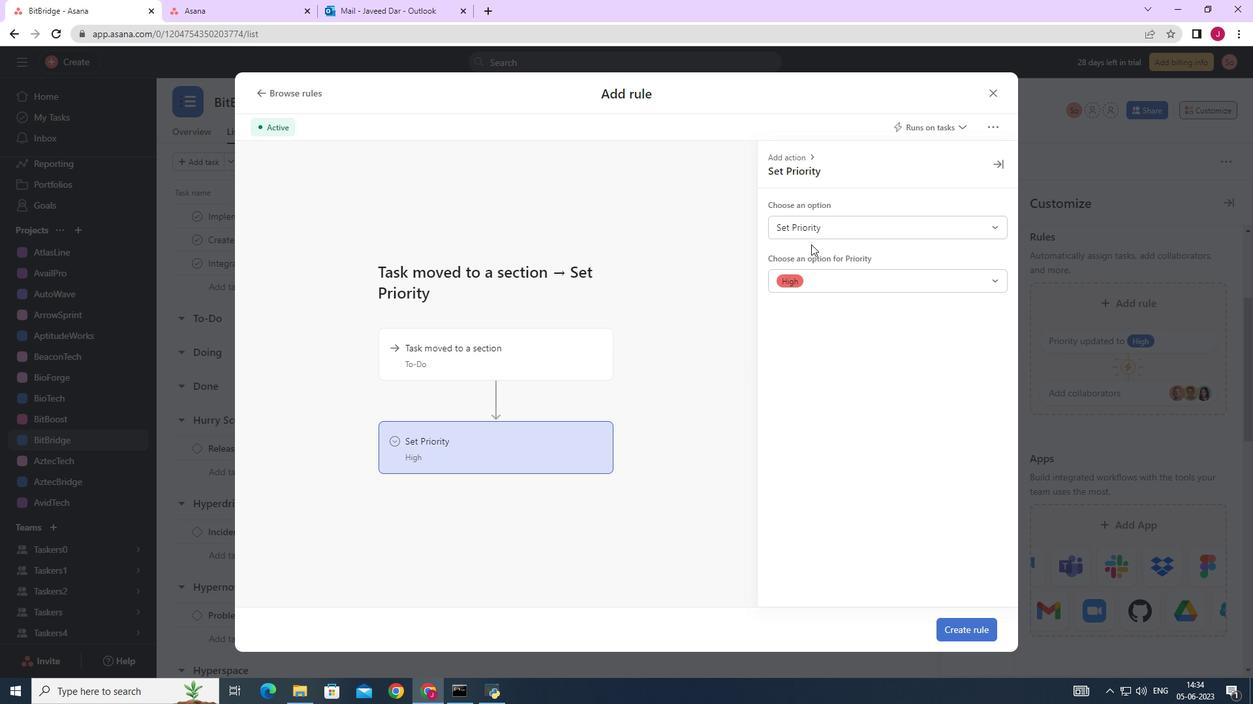 
Action: Mouse pressed left at (816, 226)
Screenshot: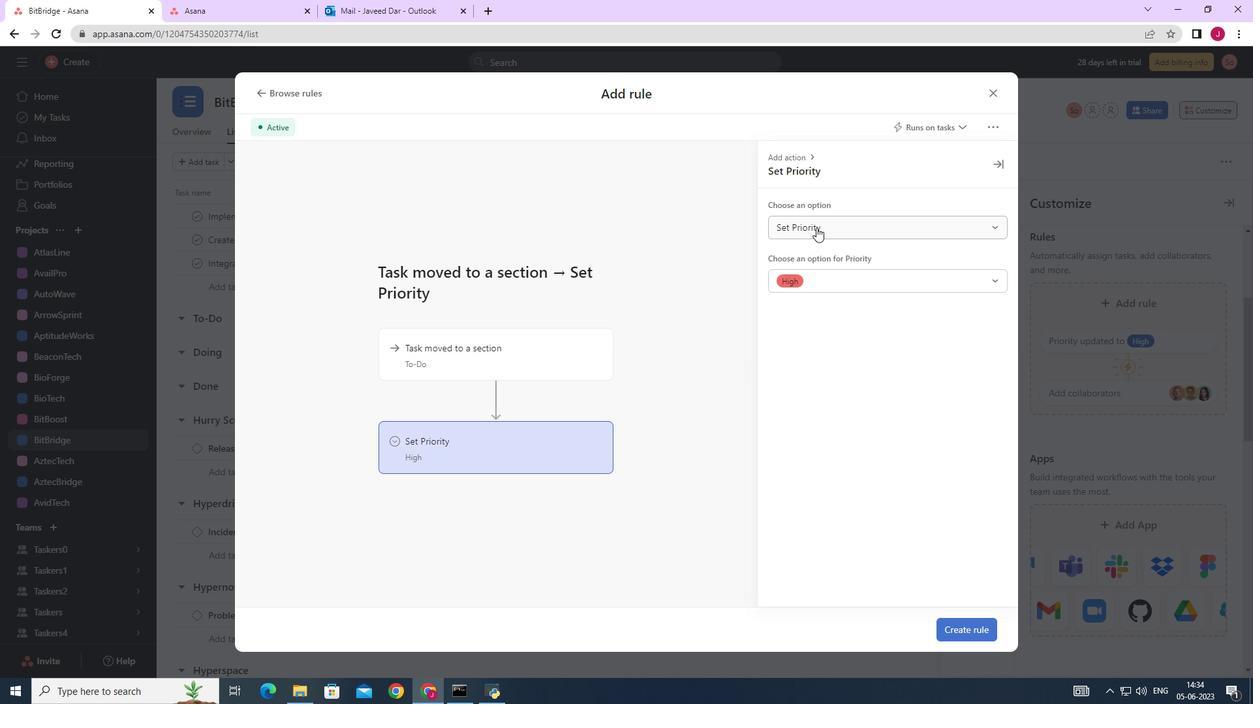 
Action: Mouse pressed left at (816, 226)
Screenshot: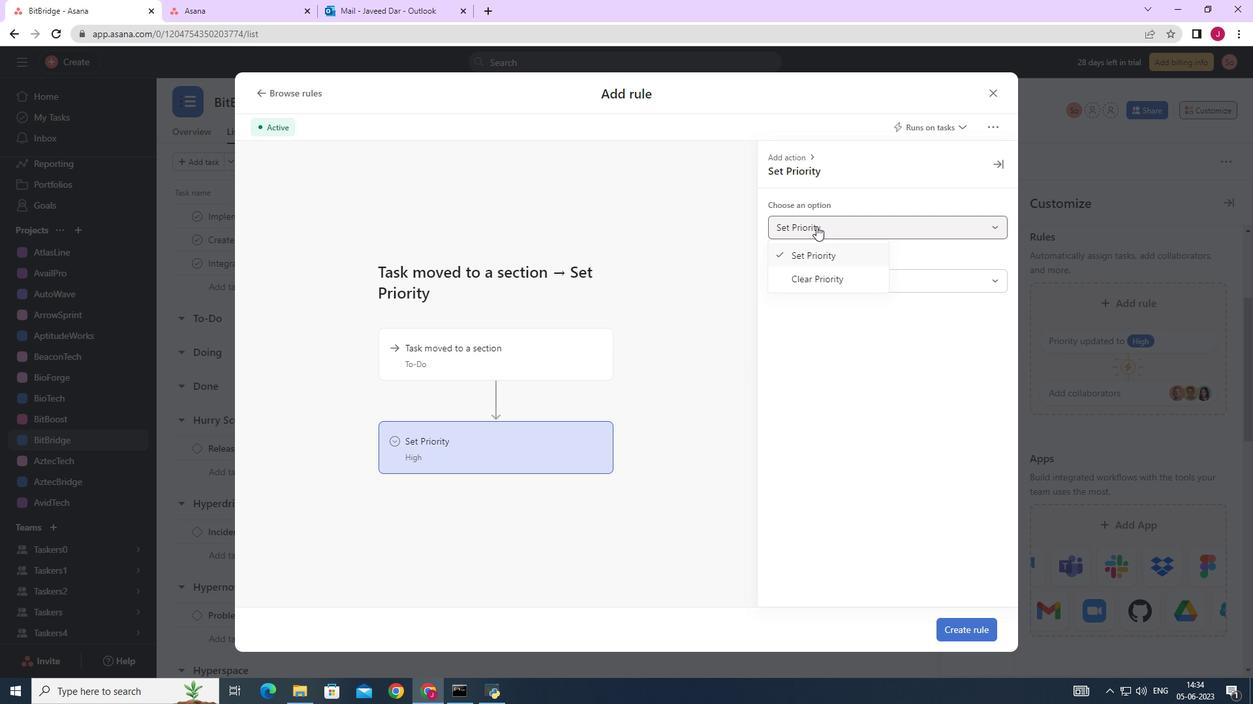 
Action: Mouse moved to (821, 272)
Screenshot: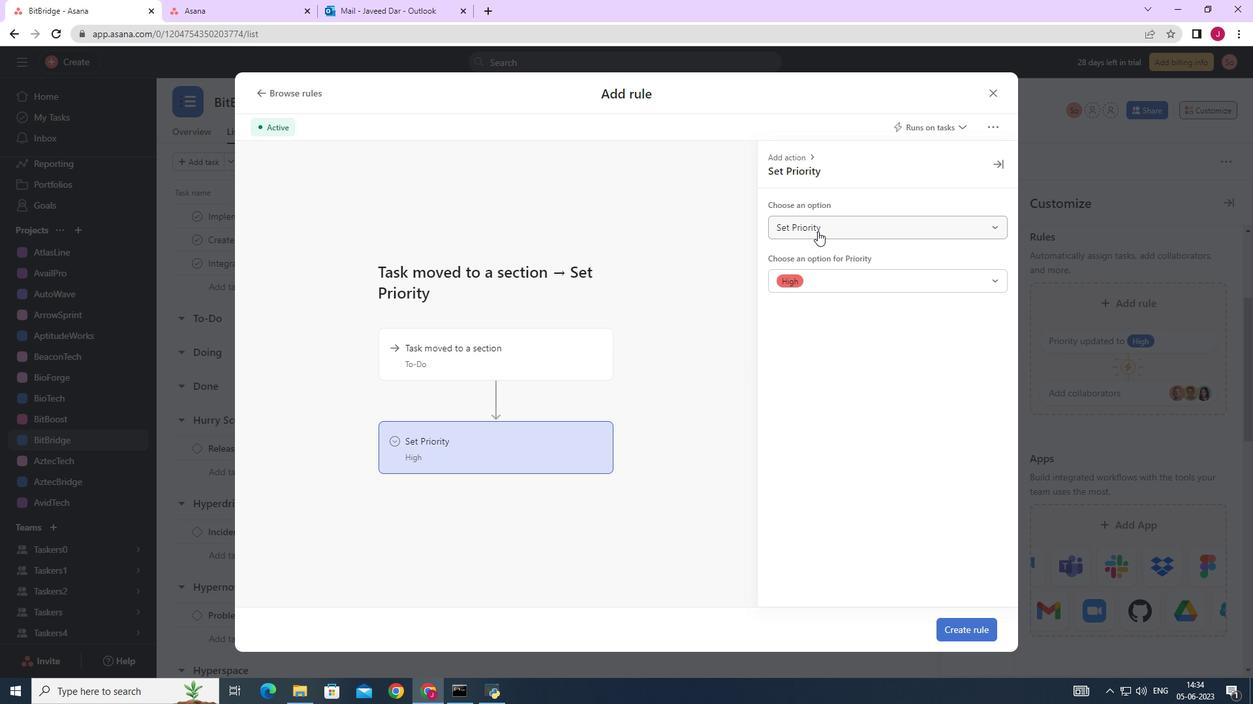 
Action: Mouse pressed left at (821, 272)
Screenshot: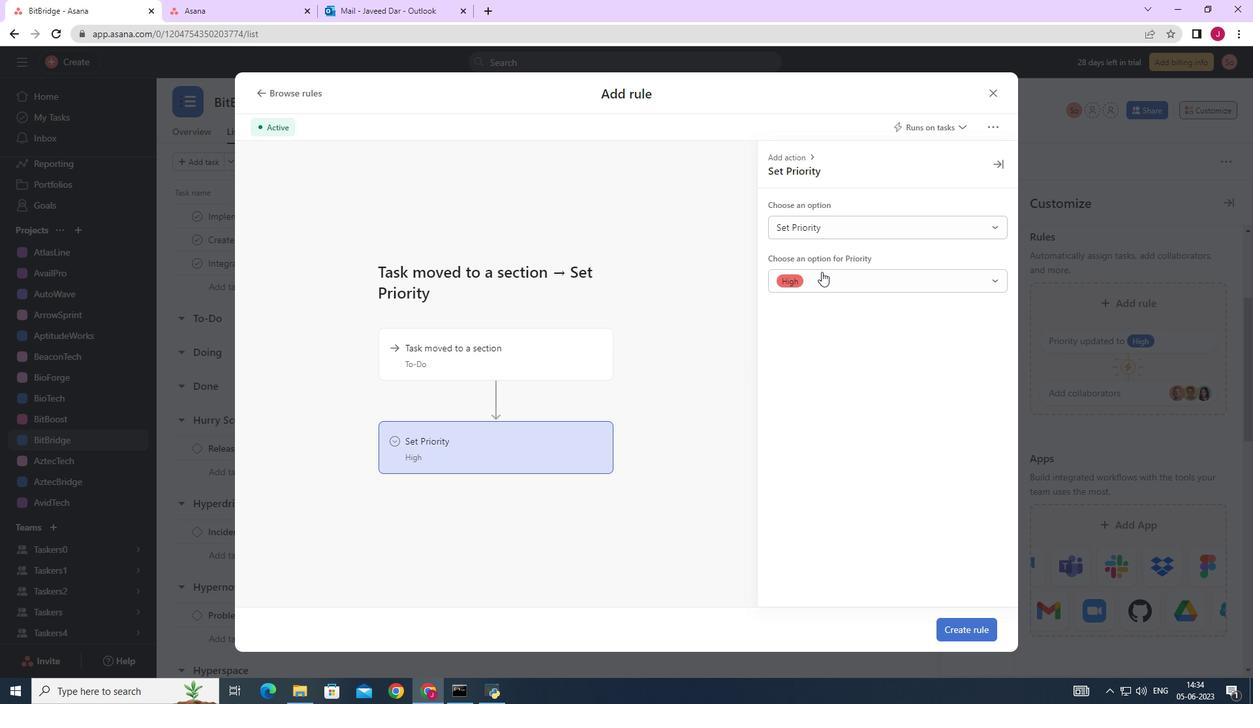 
Action: Mouse moved to (802, 304)
Screenshot: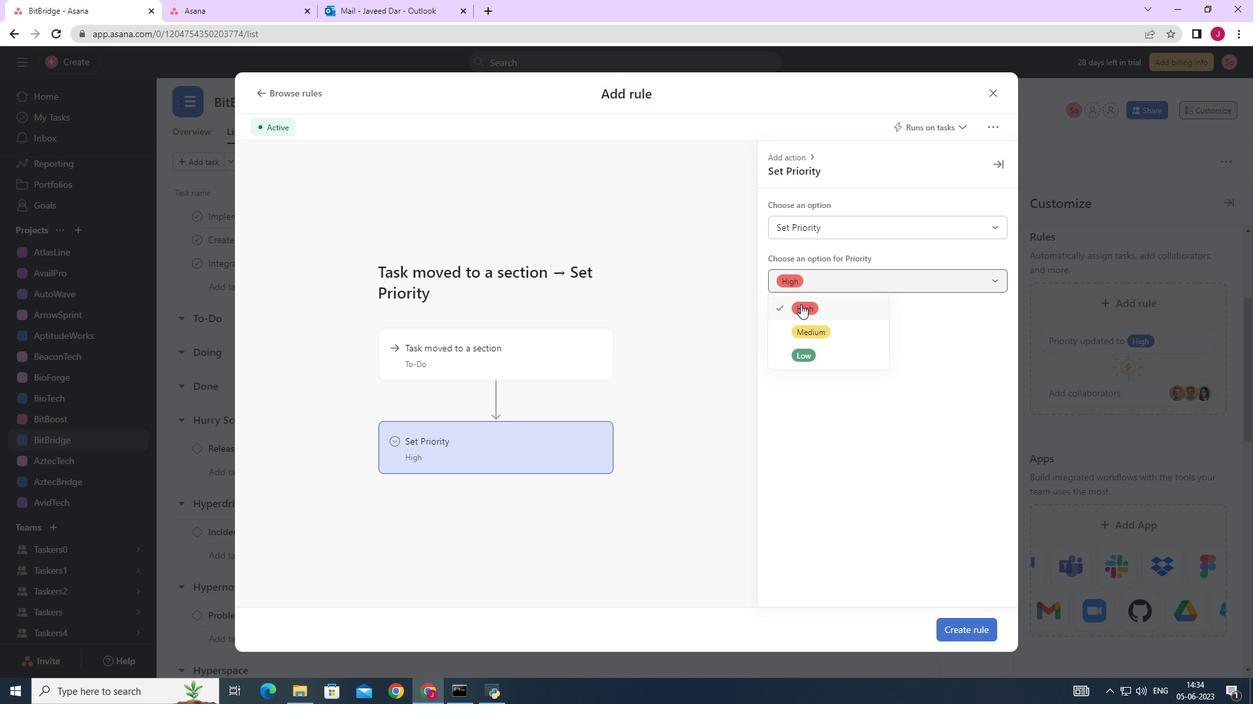 
Action: Mouse pressed left at (802, 304)
Screenshot: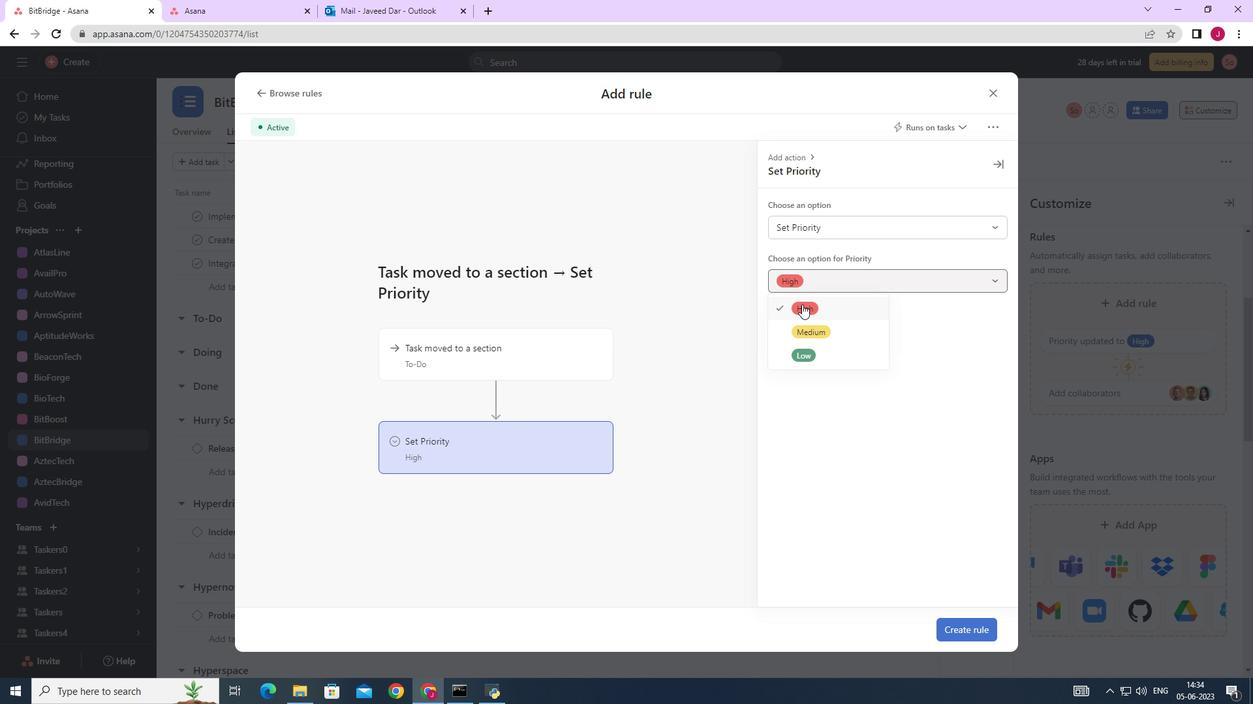
Action: Mouse moved to (959, 631)
Screenshot: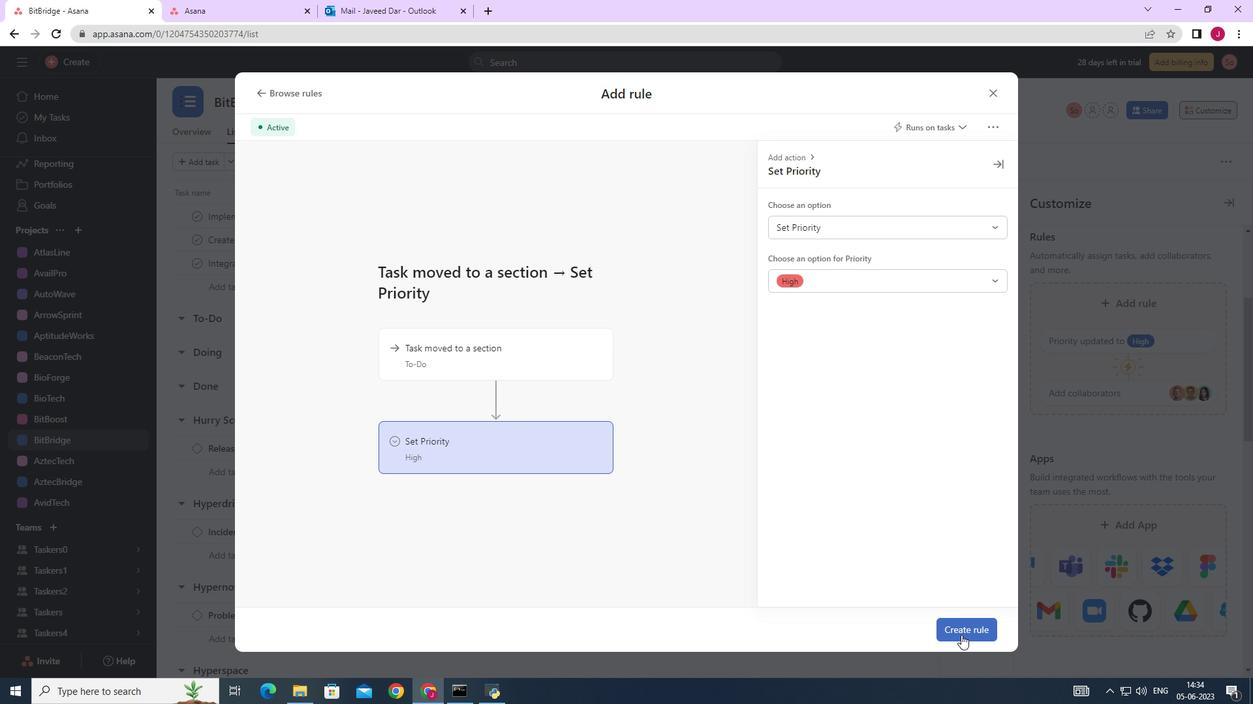 
Action: Mouse pressed left at (959, 631)
Screenshot: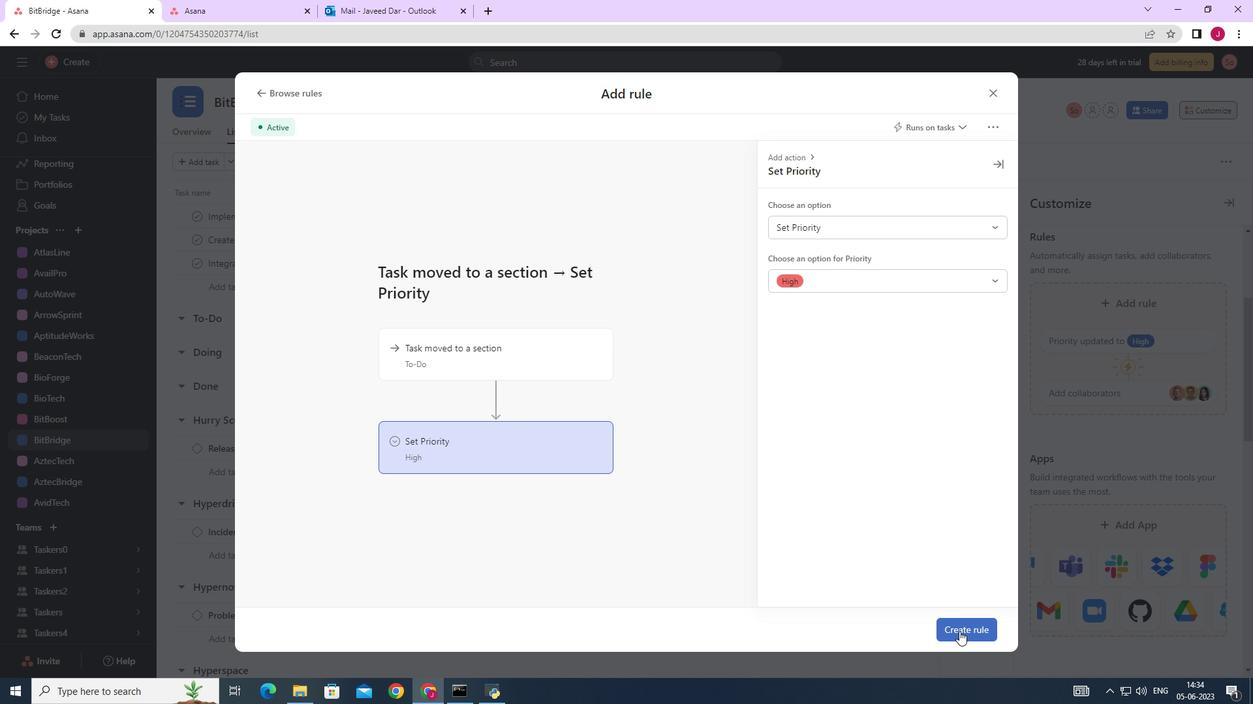 
Action: Mouse moved to (928, 543)
Screenshot: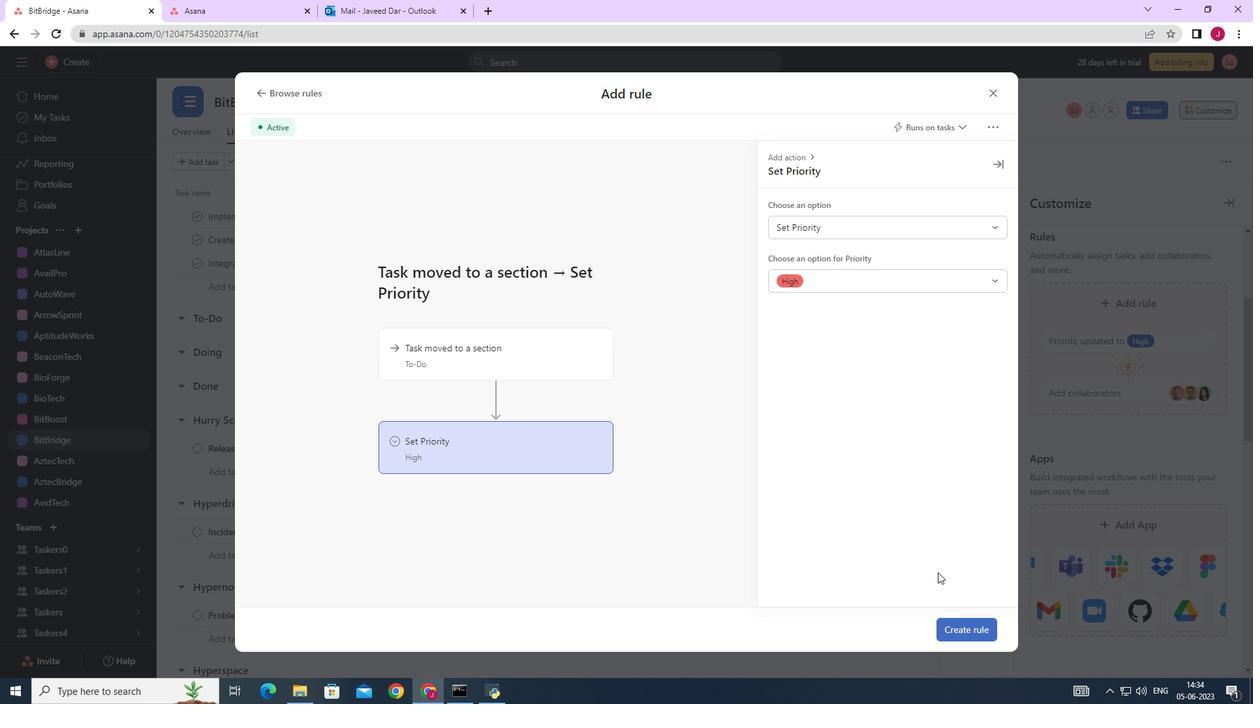 
